 Task: Look for space in Narasannapeta, India from 9th July, 2023 to 16th July, 2023 for 2 adults, 1 child in price range Rs.8000 to Rs.16000. Place can be entire place with 2 bedrooms having 2 beds and 1 bathroom. Property type can be house, flat, guest house. Amenities needed are: washing machine. Booking option can be shelf check-in. Required host language is English.
Action: Mouse moved to (448, 68)
Screenshot: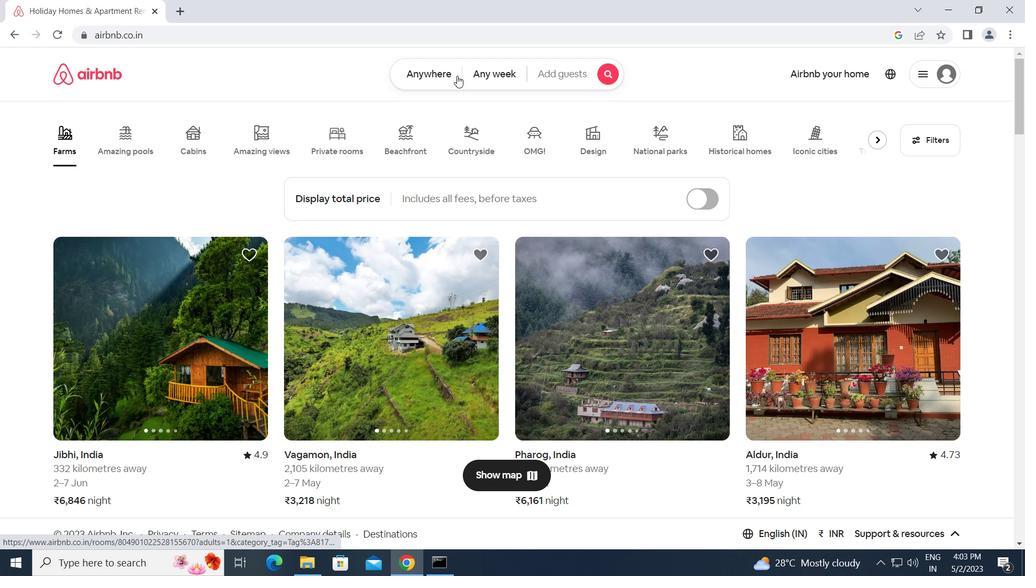 
Action: Mouse pressed left at (448, 68)
Screenshot: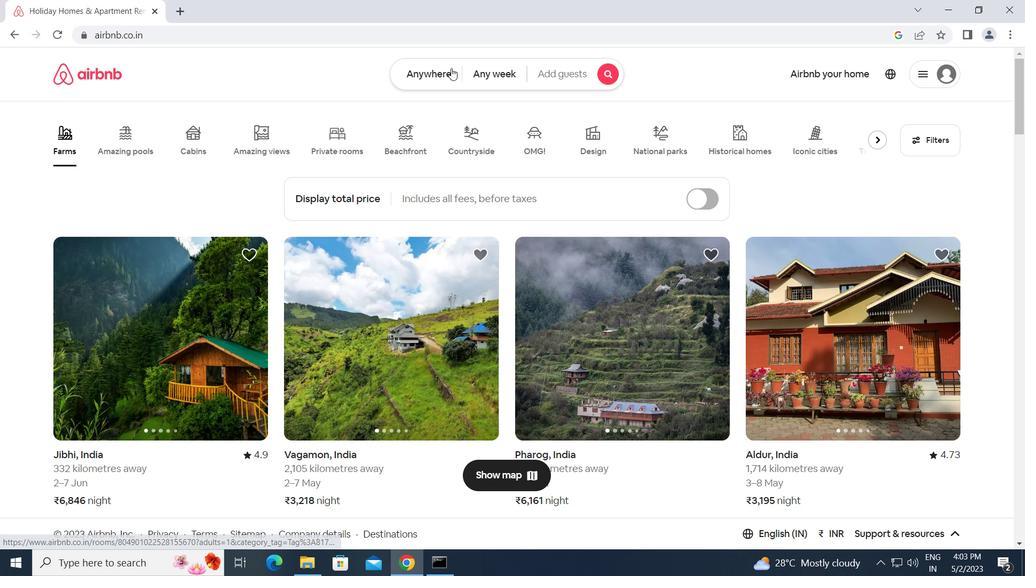 
Action: Mouse moved to (404, 121)
Screenshot: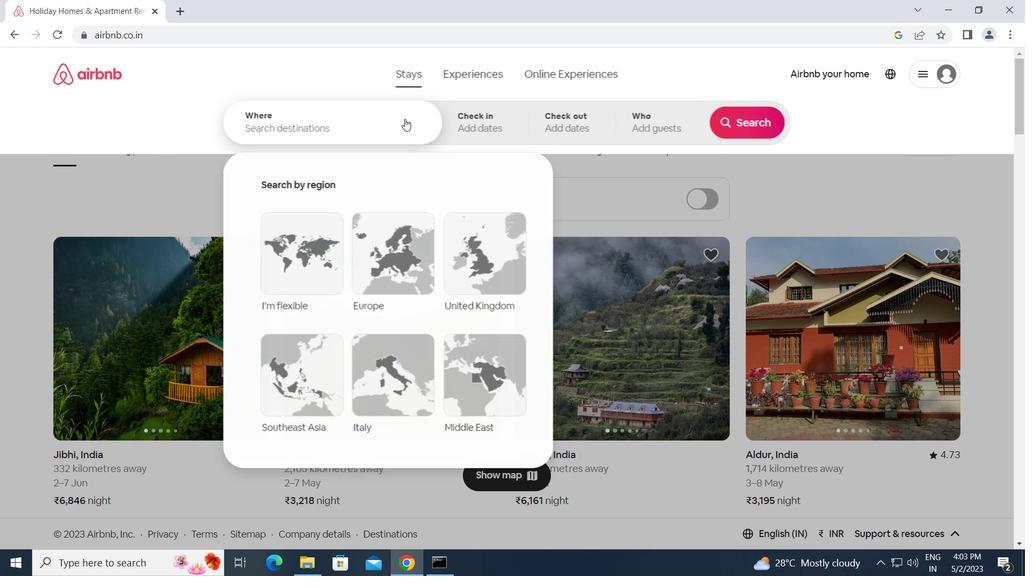 
Action: Mouse pressed left at (404, 121)
Screenshot: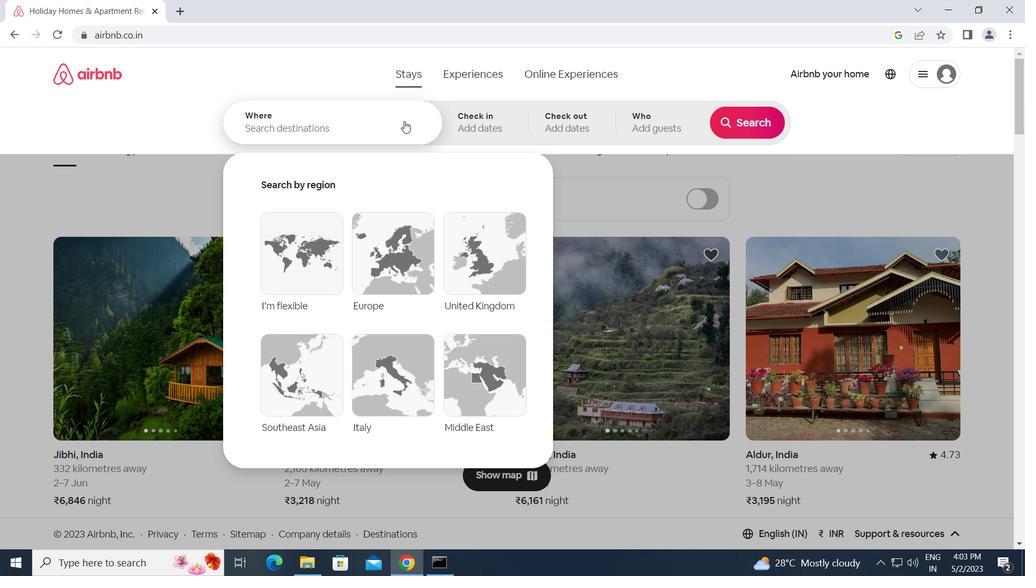 
Action: Key pressed n<Key.caps_lock>arasannapeta,<Key.space><Key.caps_lock>i<Key.caps_lock>ndia<Key.enter>
Screenshot: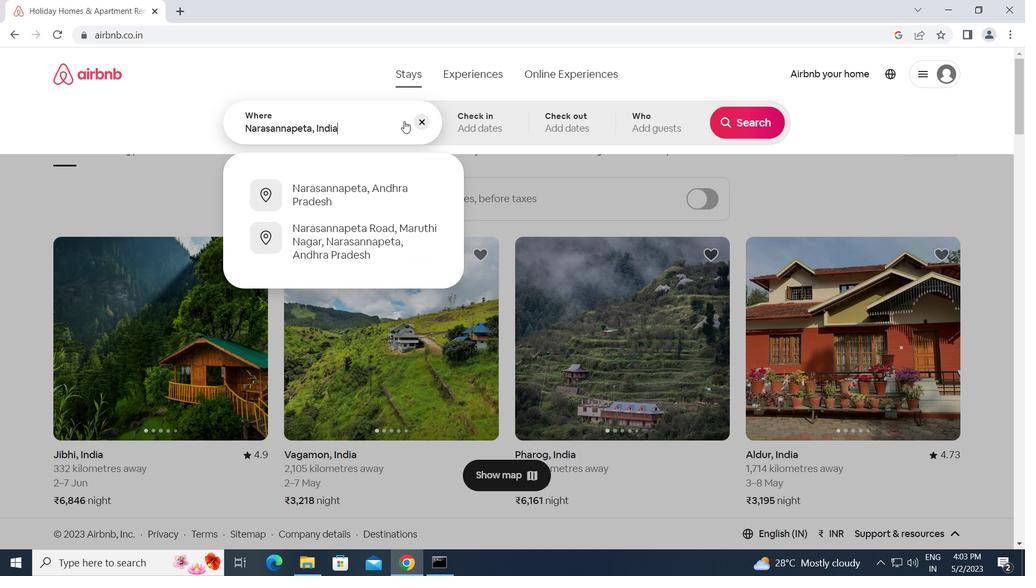 
Action: Mouse moved to (749, 232)
Screenshot: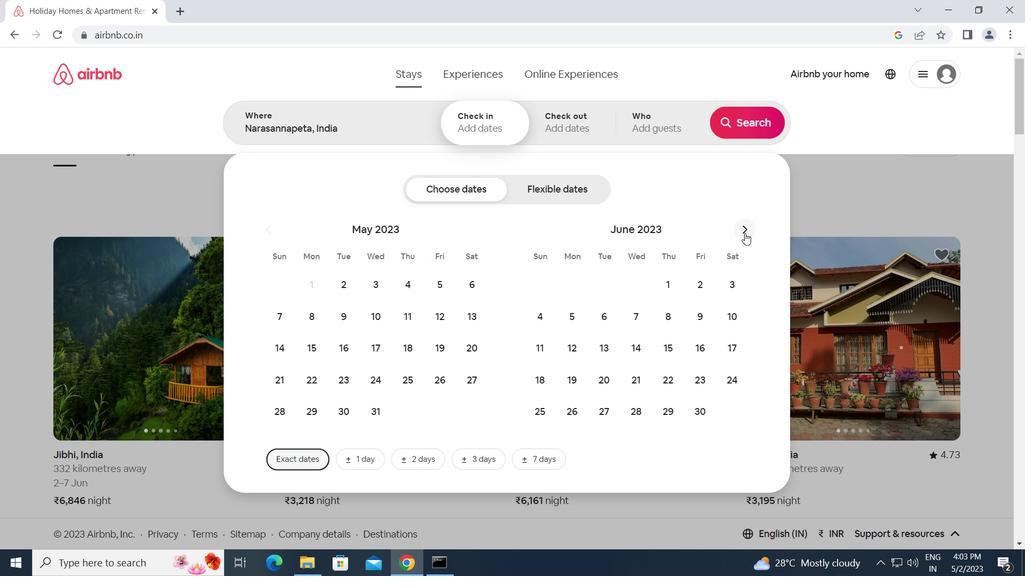 
Action: Mouse pressed left at (749, 232)
Screenshot: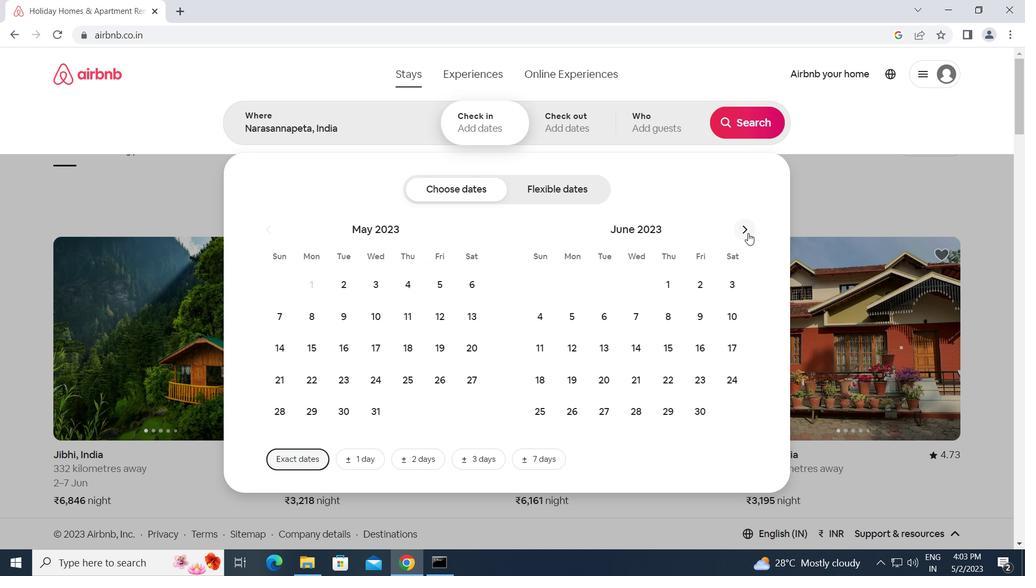 
Action: Mouse moved to (712, 327)
Screenshot: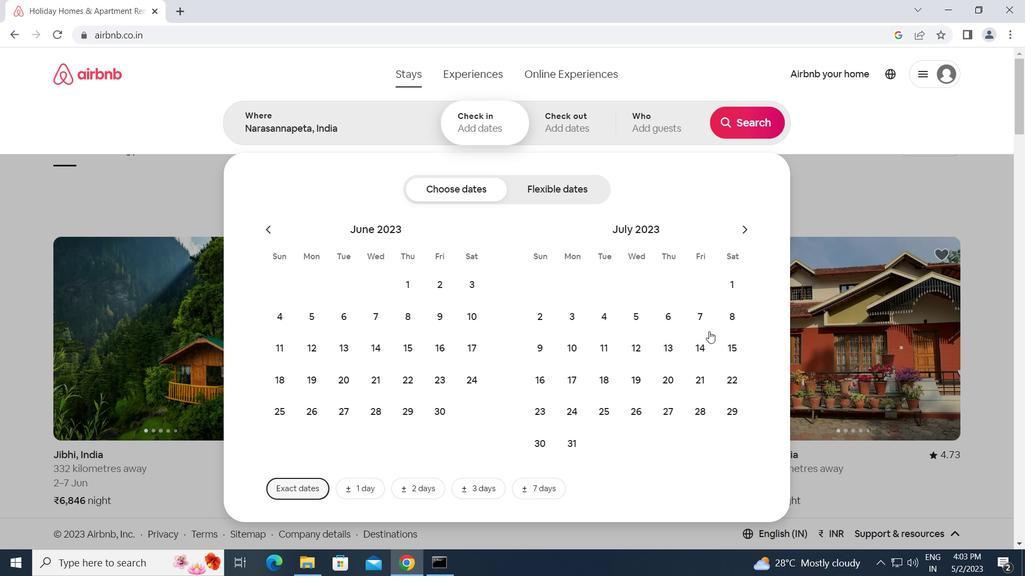 
Action: Mouse pressed left at (712, 327)
Screenshot: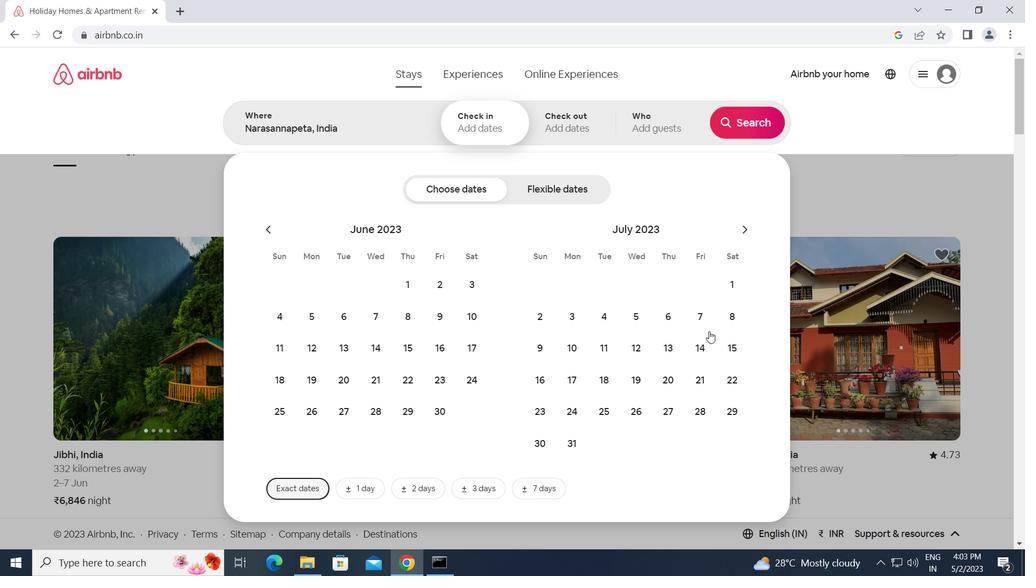
Action: Mouse moved to (550, 343)
Screenshot: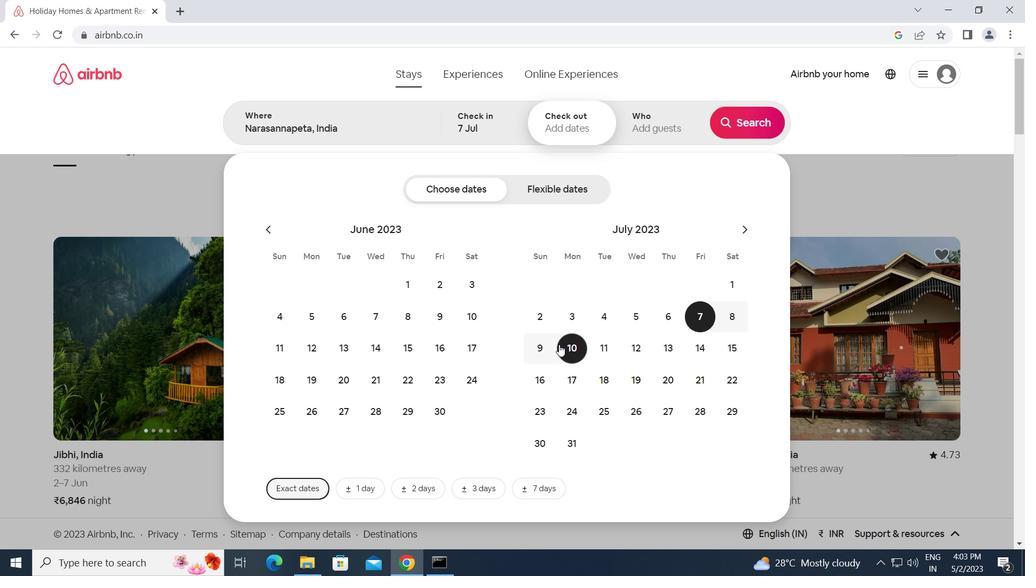 
Action: Mouse pressed left at (550, 343)
Screenshot: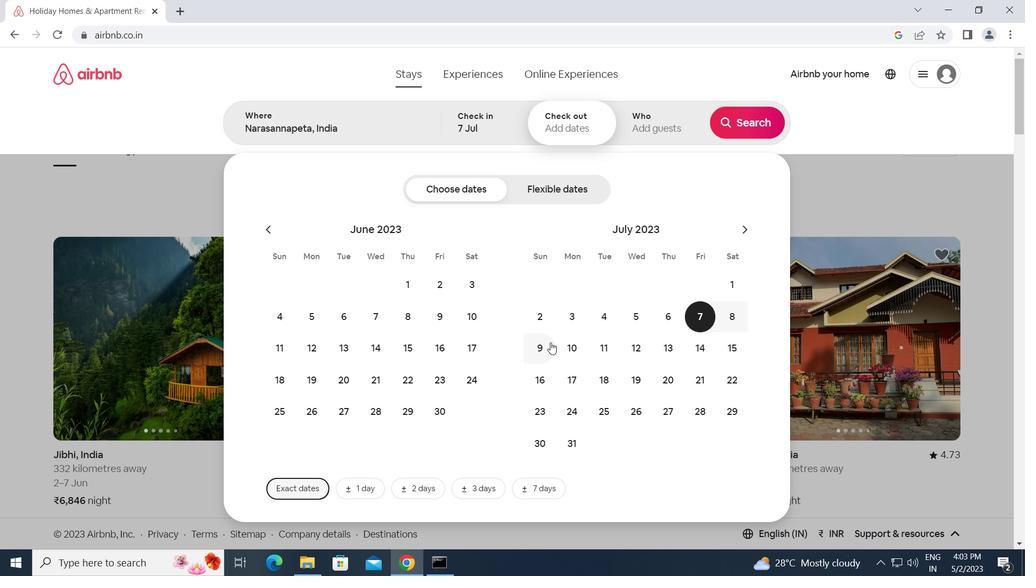 
Action: Mouse moved to (547, 379)
Screenshot: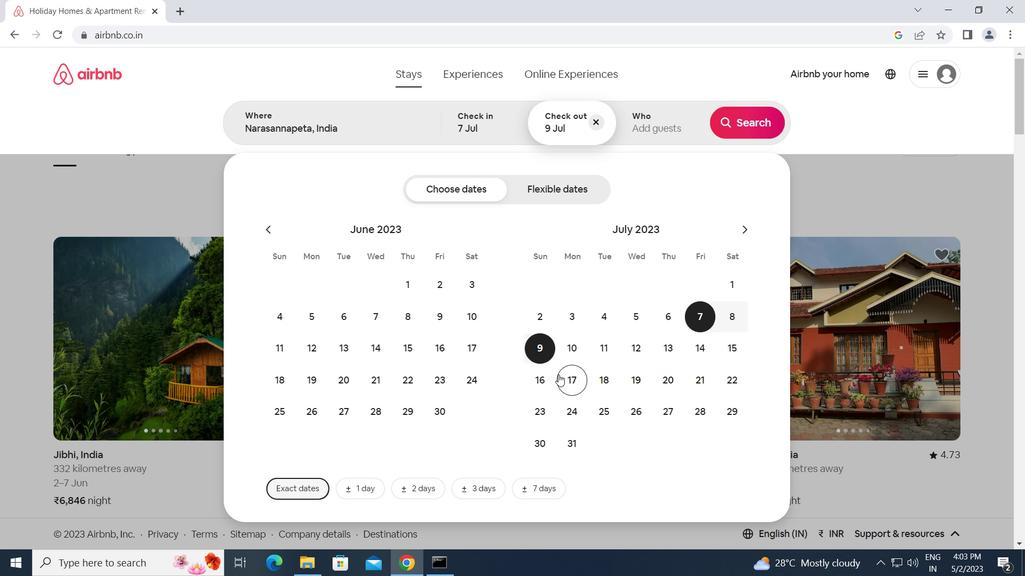 
Action: Mouse pressed left at (547, 379)
Screenshot: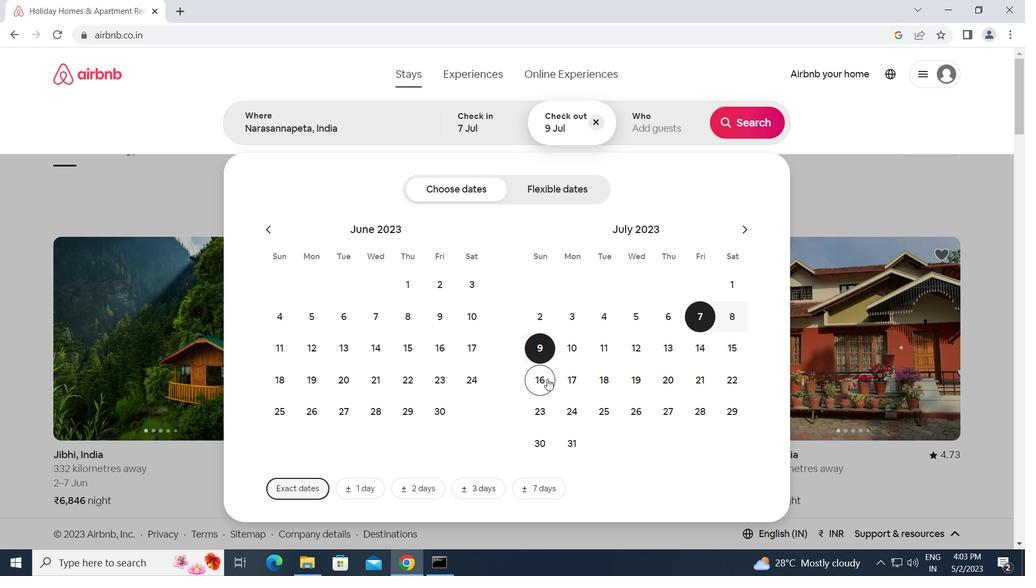 
Action: Mouse moved to (652, 121)
Screenshot: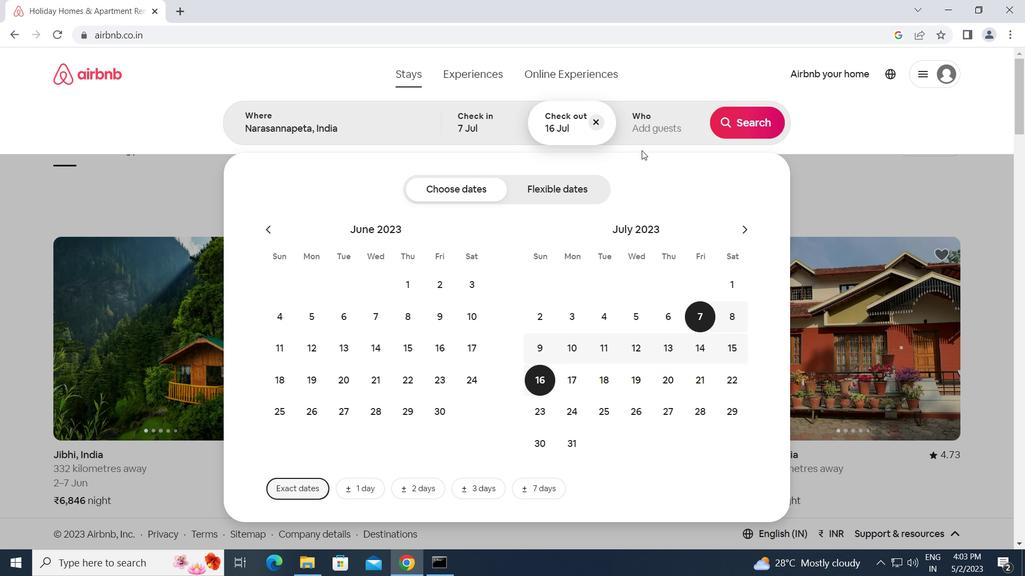 
Action: Mouse pressed left at (652, 121)
Screenshot: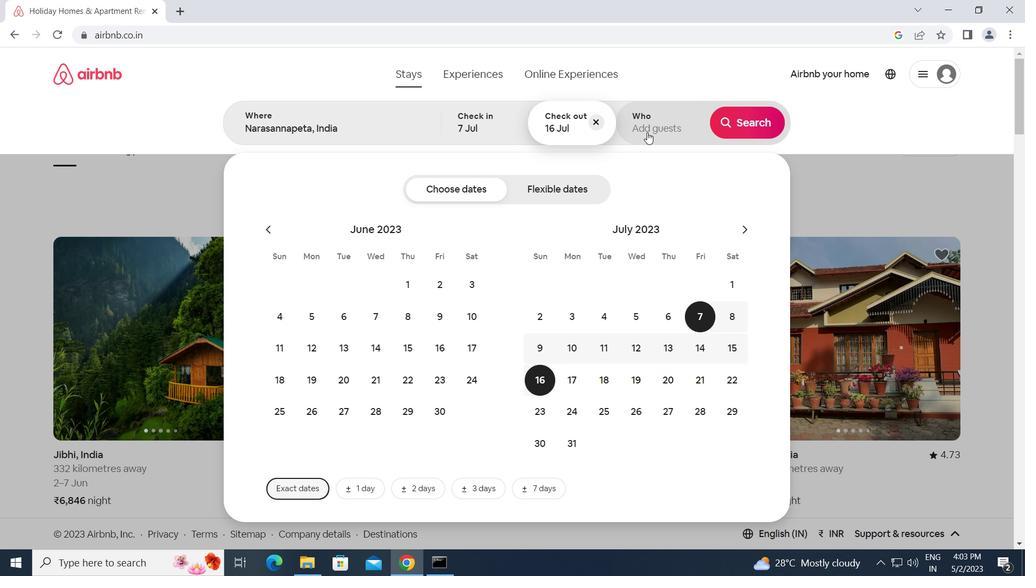 
Action: Mouse moved to (761, 197)
Screenshot: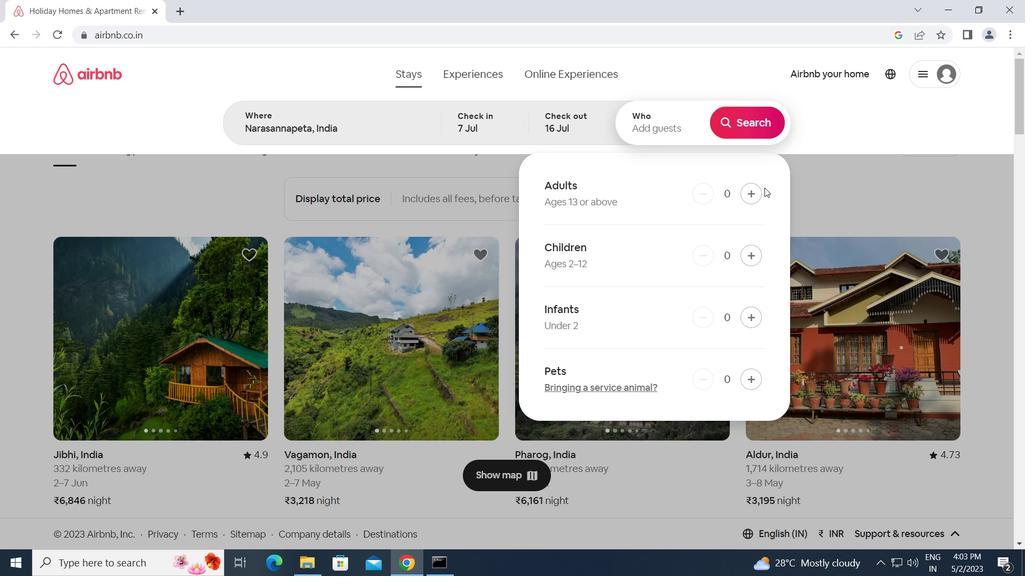 
Action: Mouse pressed left at (761, 197)
Screenshot: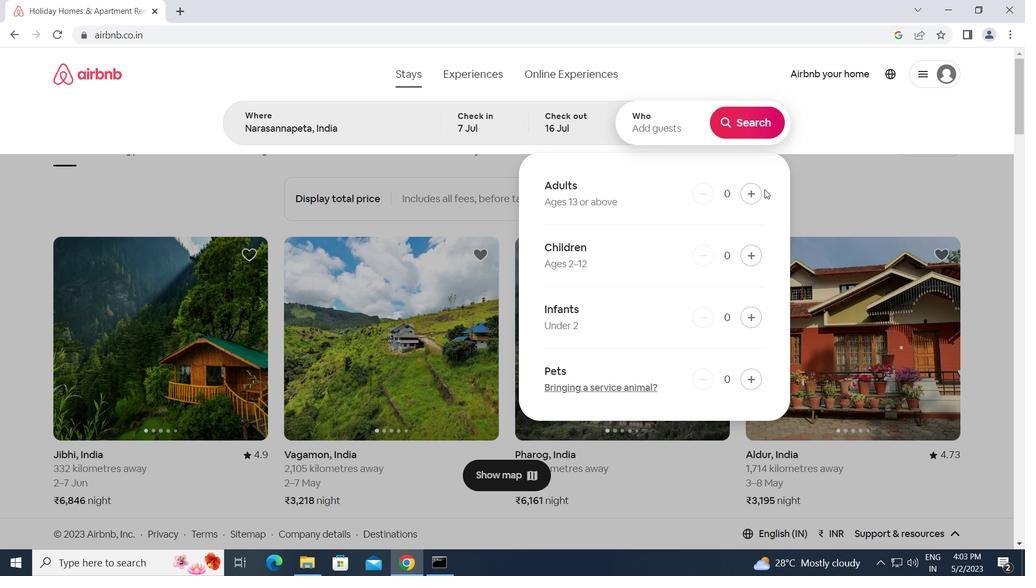 
Action: Mouse moved to (759, 197)
Screenshot: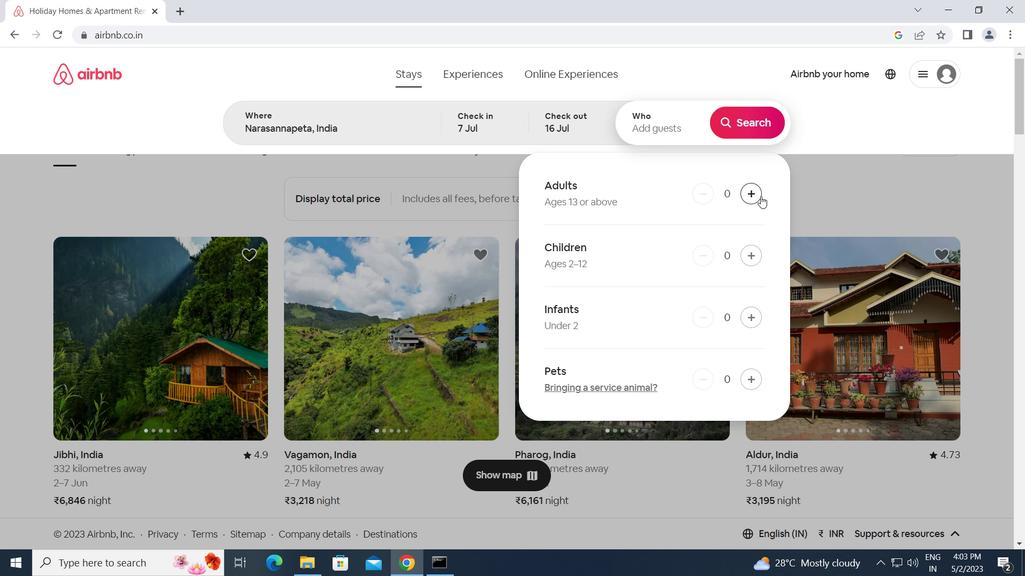 
Action: Mouse pressed left at (759, 197)
Screenshot: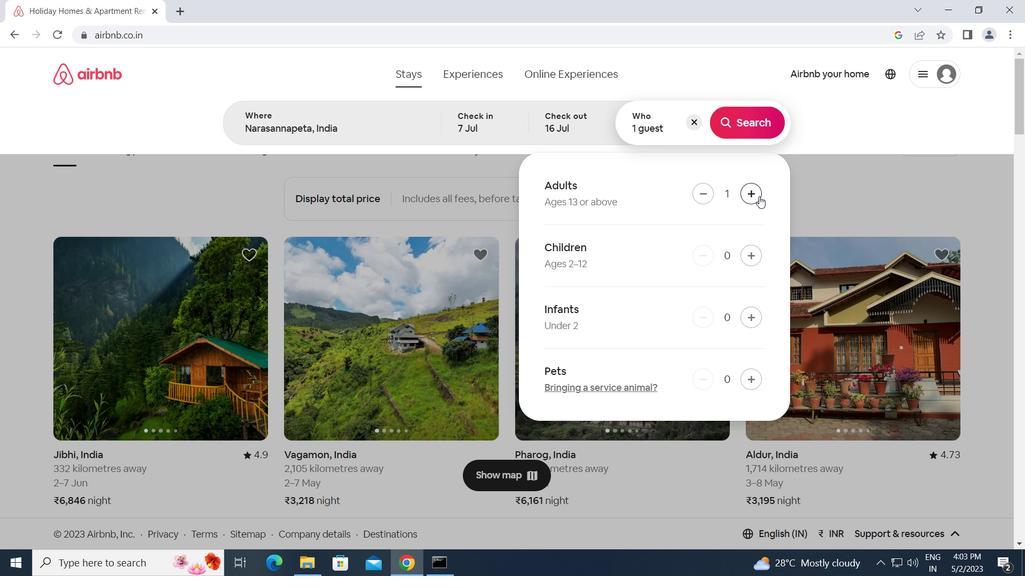
Action: Mouse moved to (747, 254)
Screenshot: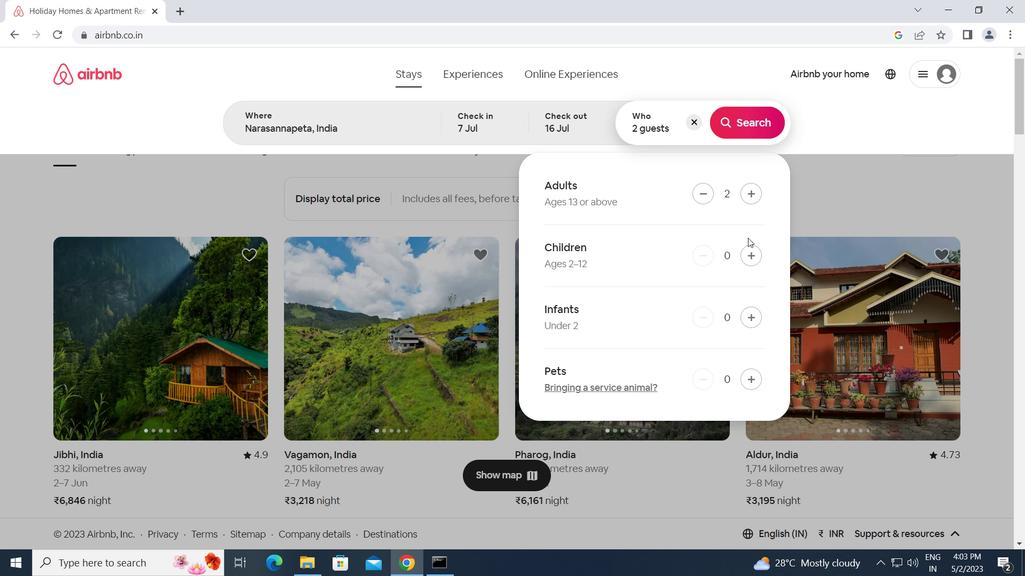 
Action: Mouse pressed left at (747, 254)
Screenshot: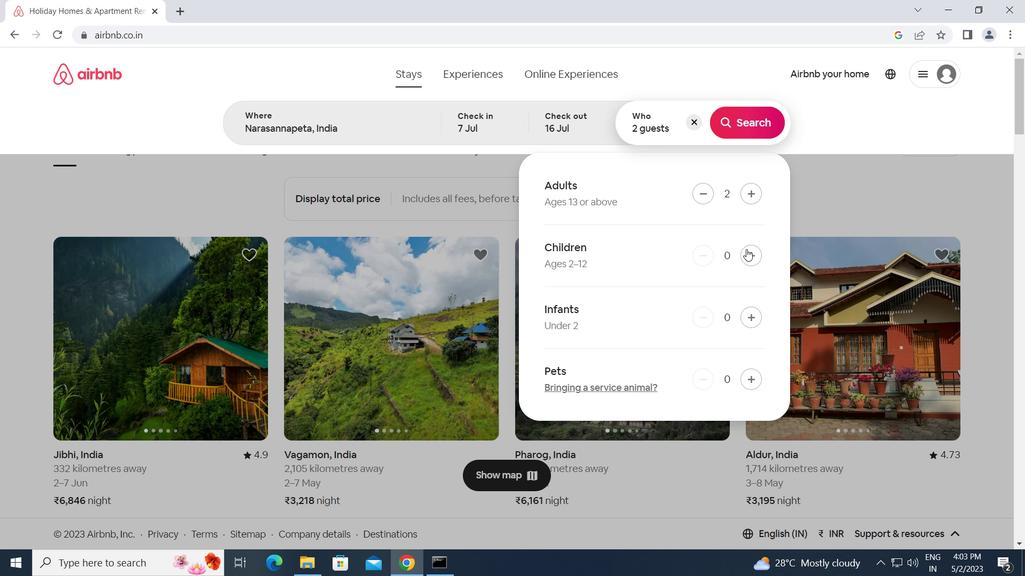 
Action: Mouse moved to (753, 116)
Screenshot: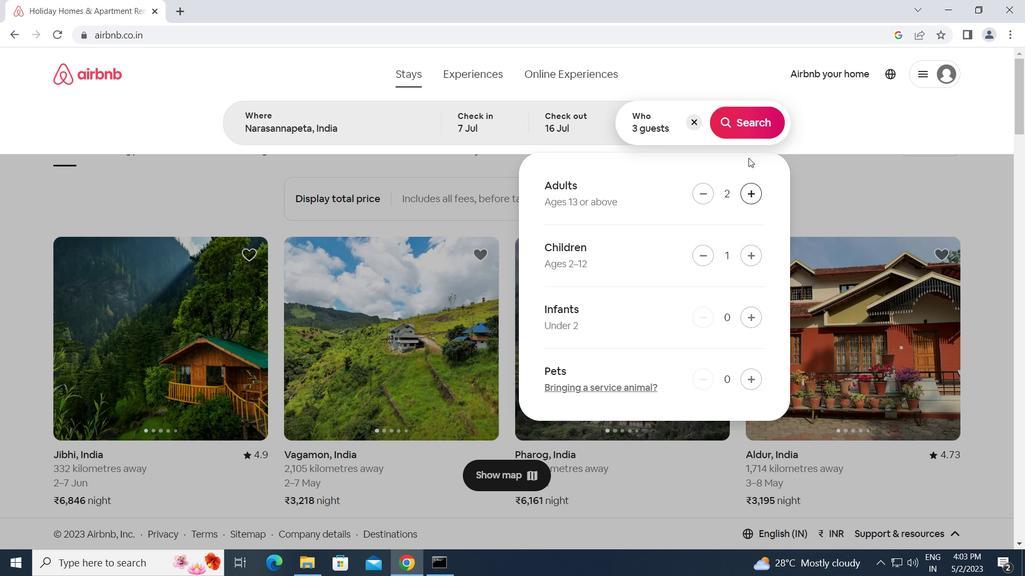 
Action: Mouse pressed left at (753, 116)
Screenshot: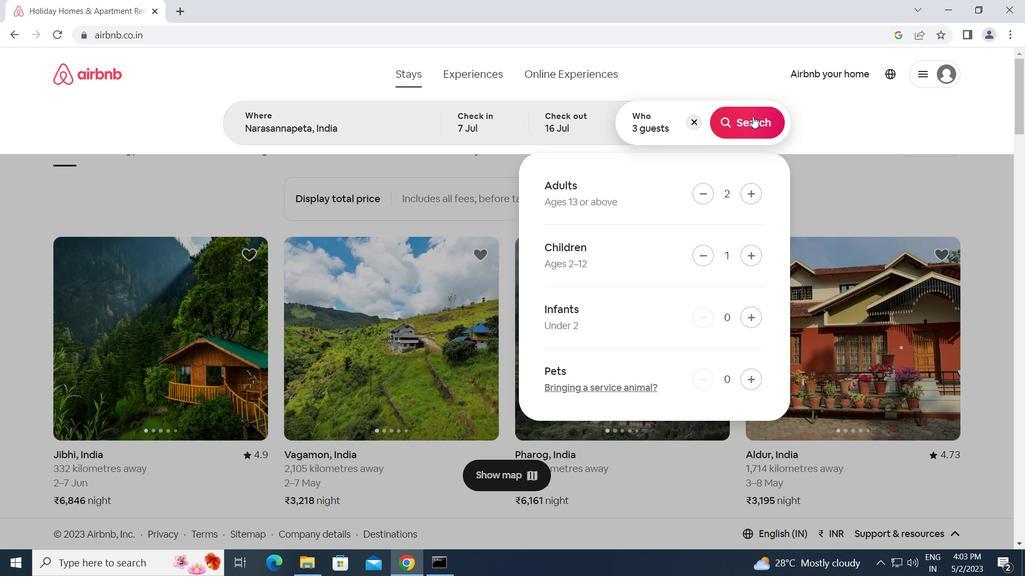 
Action: Mouse moved to (957, 120)
Screenshot: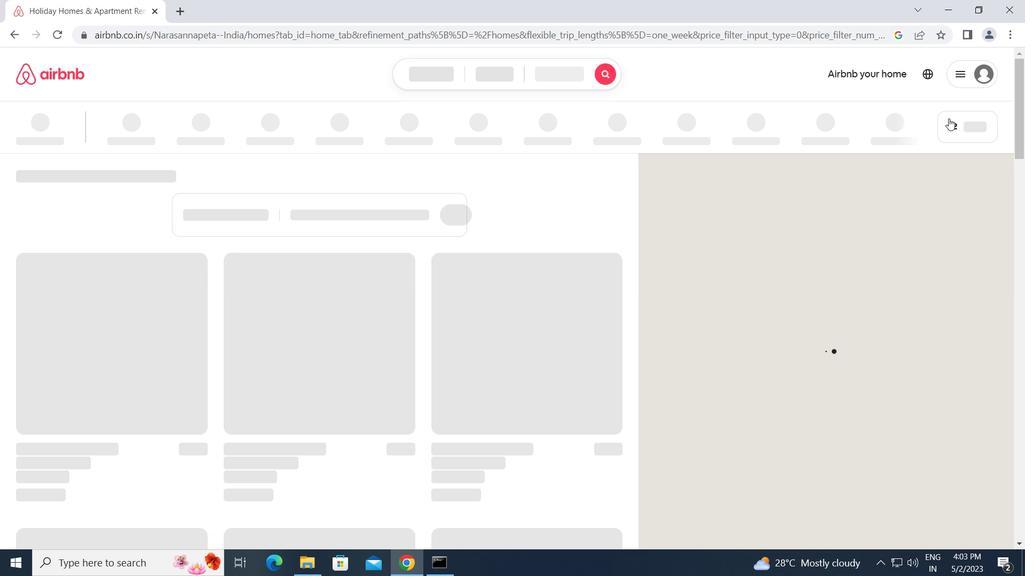 
Action: Mouse pressed left at (957, 120)
Screenshot: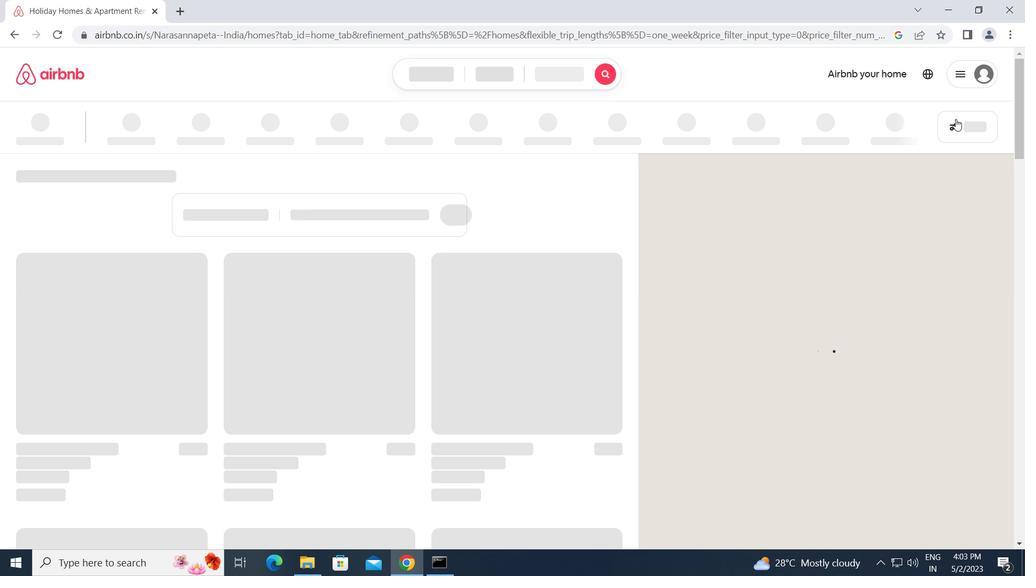
Action: Mouse moved to (333, 207)
Screenshot: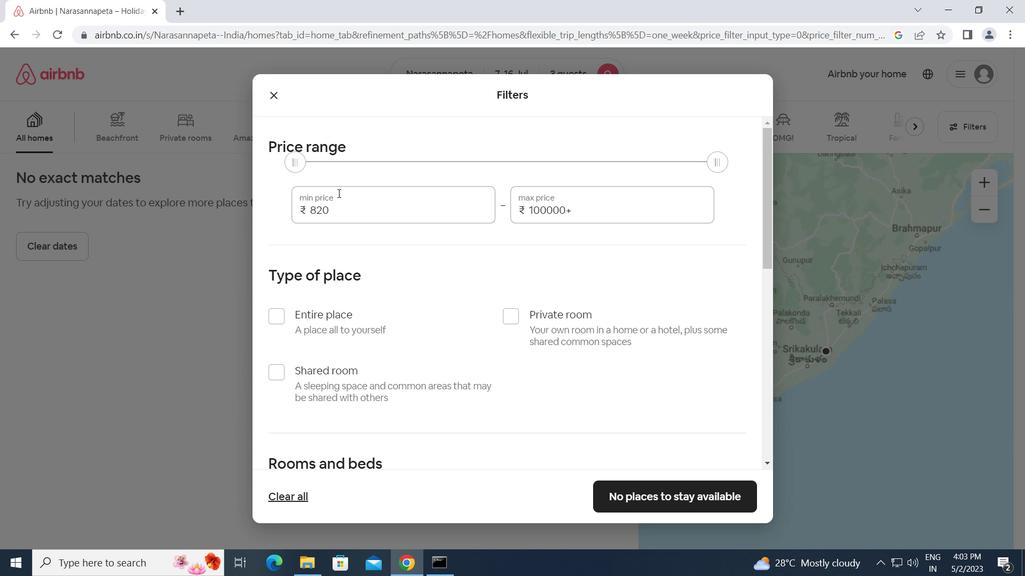 
Action: Mouse pressed left at (333, 207)
Screenshot: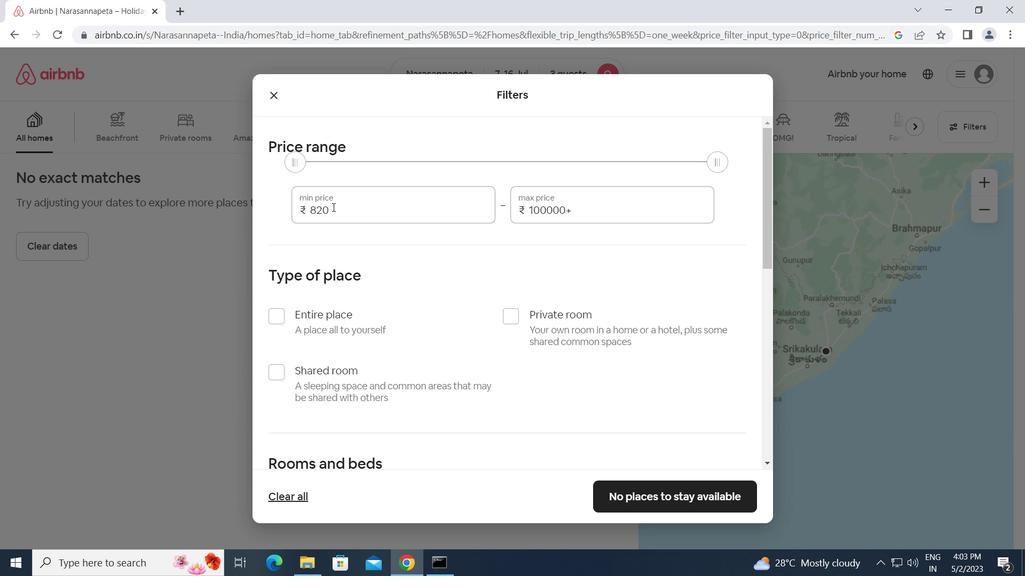
Action: Mouse moved to (269, 217)
Screenshot: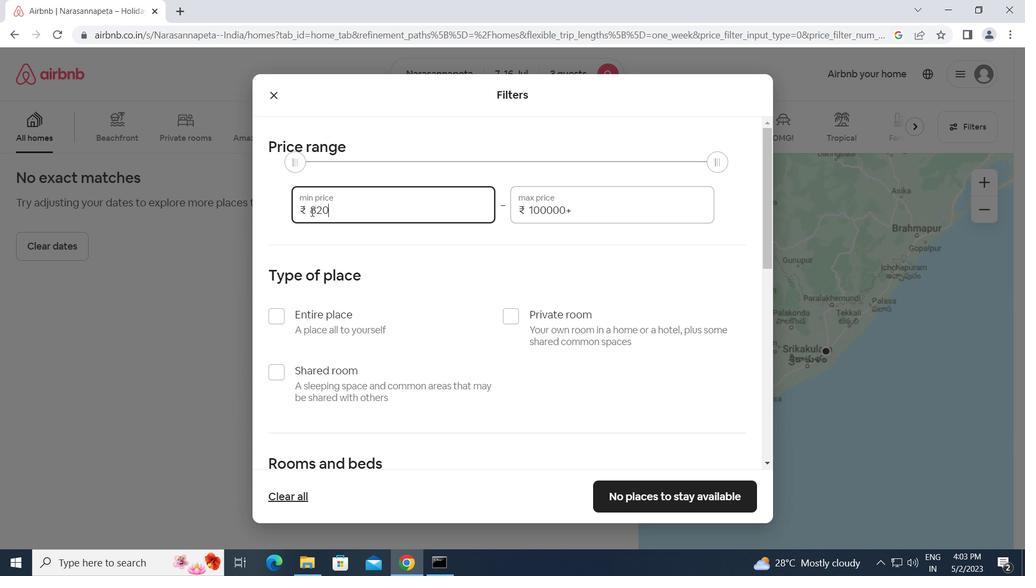 
Action: Key pressed 8000<Key.tab>16000
Screenshot: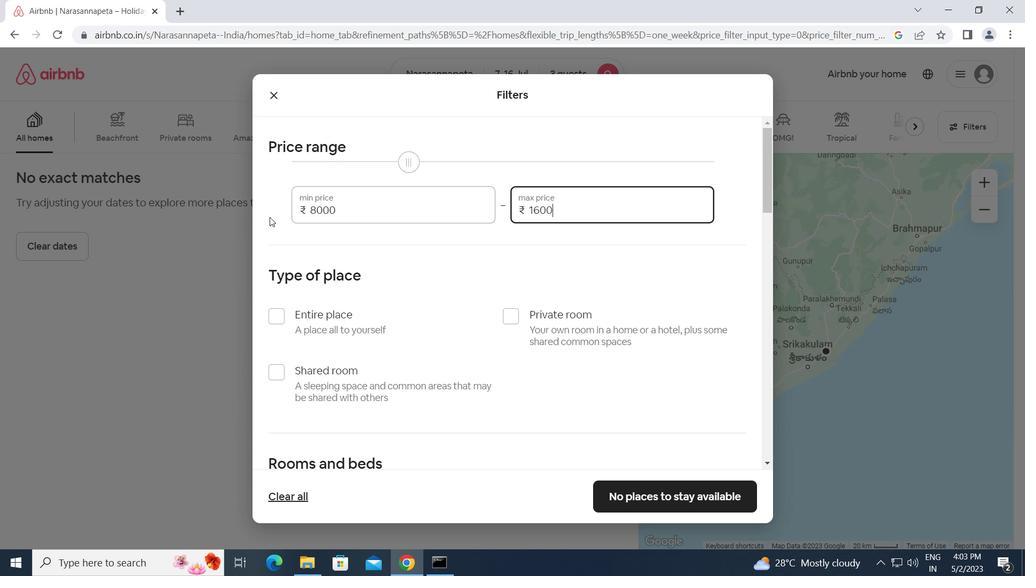 
Action: Mouse moved to (278, 311)
Screenshot: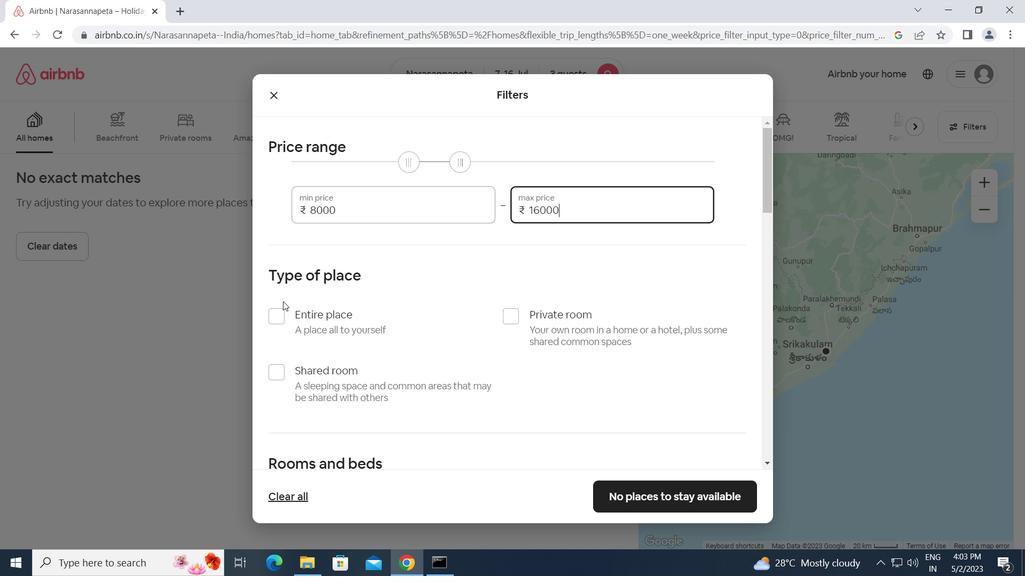 
Action: Mouse pressed left at (278, 311)
Screenshot: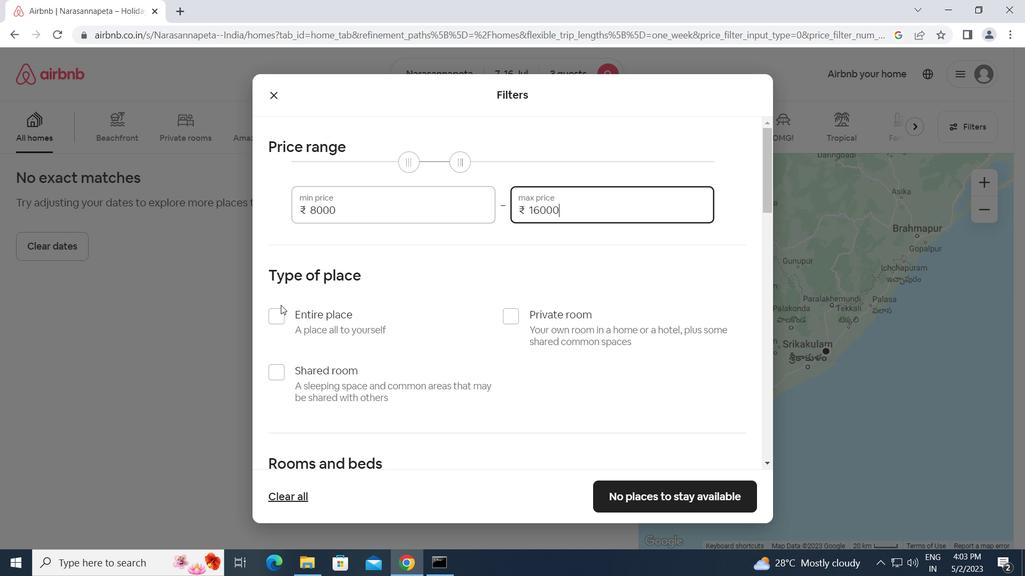 
Action: Mouse moved to (481, 319)
Screenshot: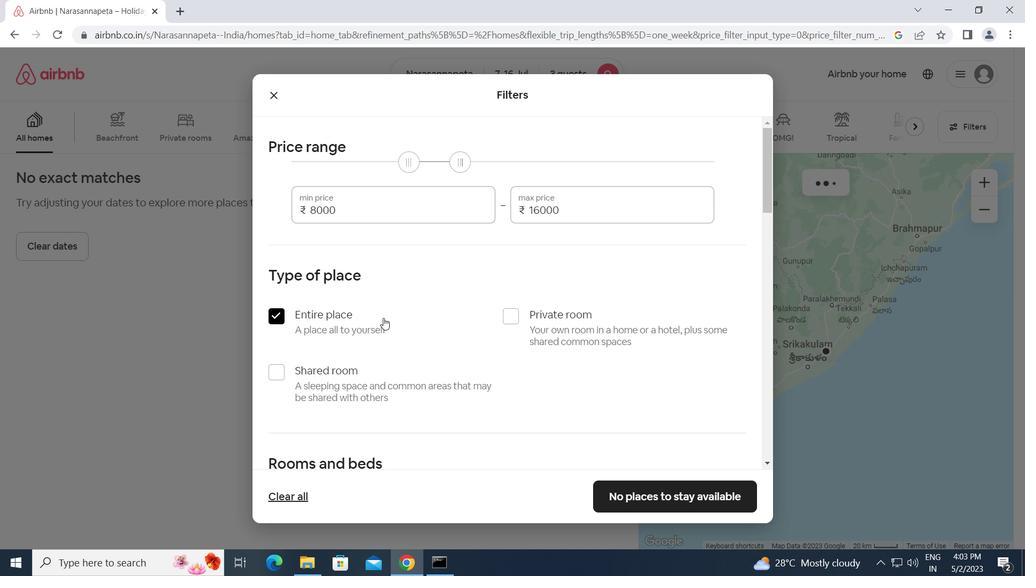 
Action: Mouse scrolled (481, 318) with delta (0, 0)
Screenshot: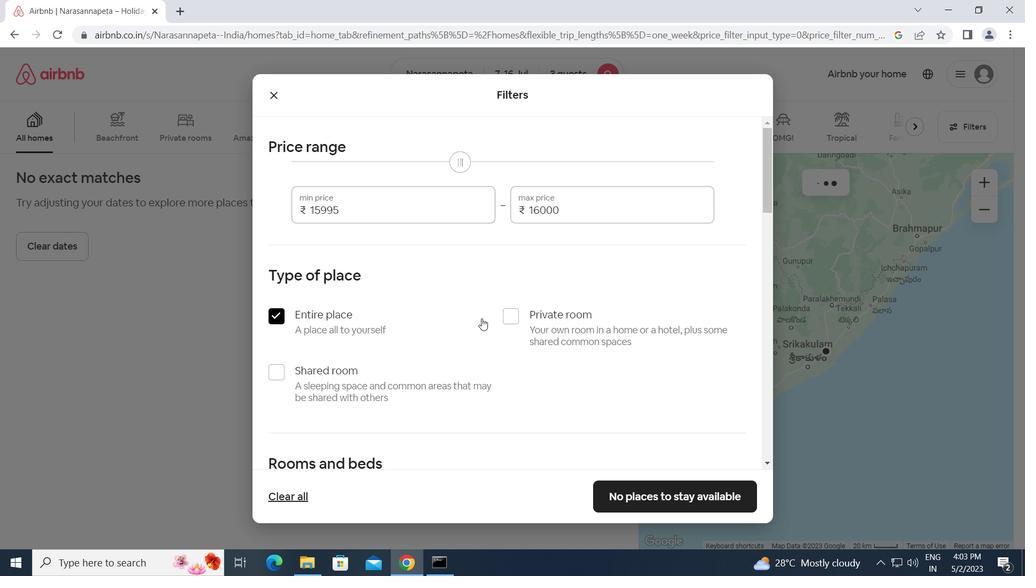 
Action: Mouse scrolled (481, 318) with delta (0, 0)
Screenshot: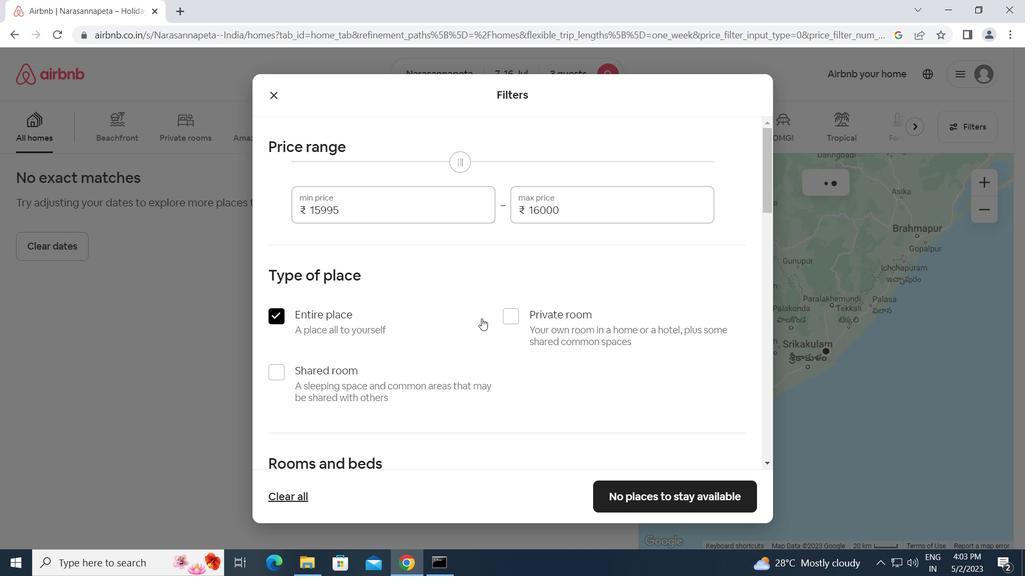 
Action: Mouse scrolled (481, 318) with delta (0, 0)
Screenshot: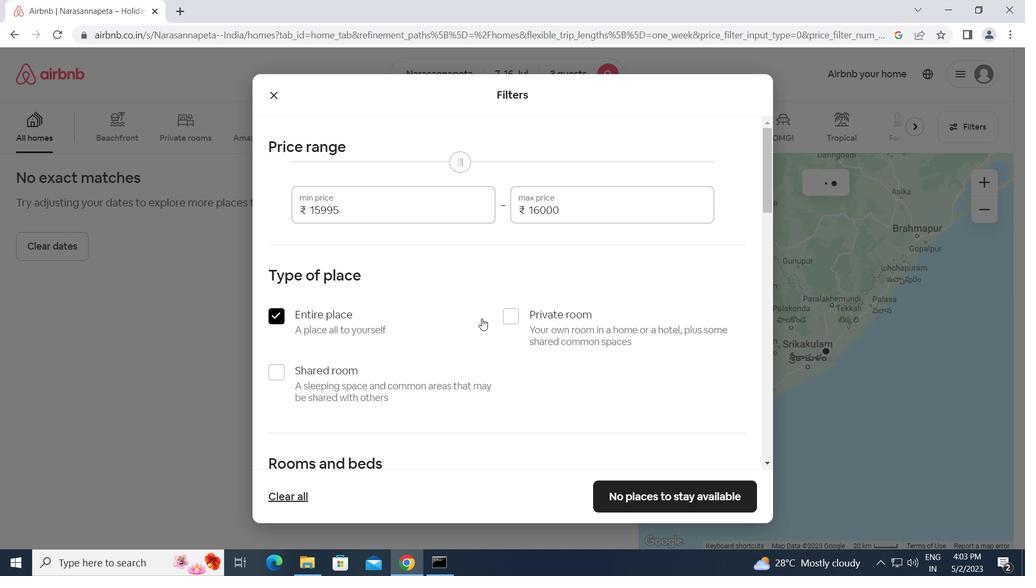 
Action: Mouse moved to (478, 309)
Screenshot: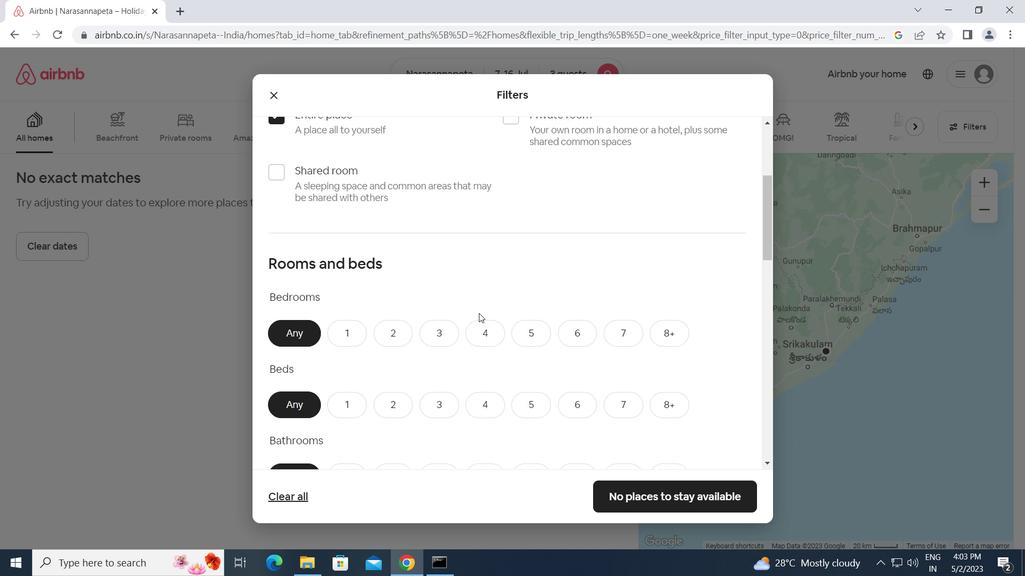 
Action: Mouse scrolled (478, 309) with delta (0, 0)
Screenshot: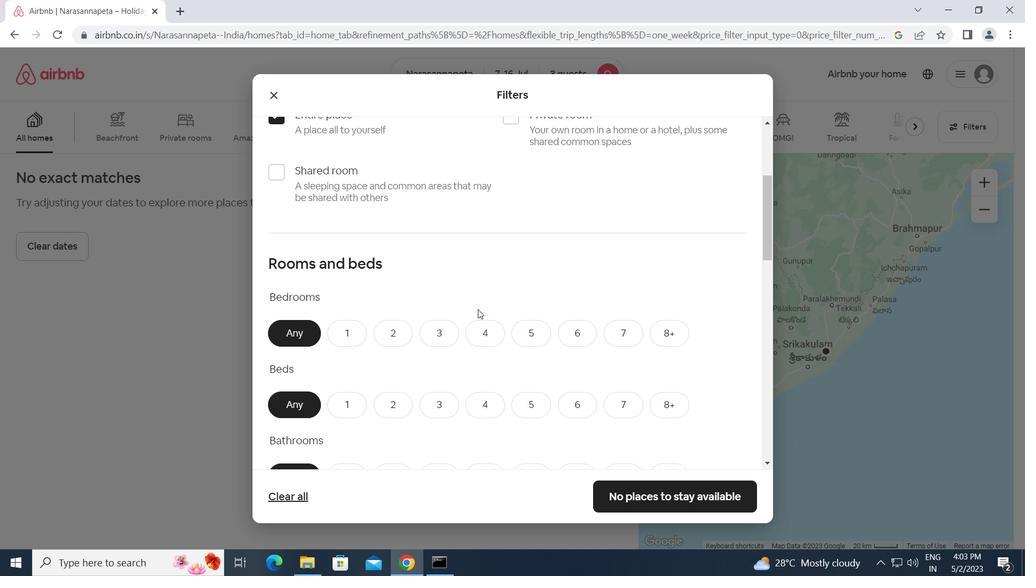 
Action: Mouse scrolled (478, 309) with delta (0, 0)
Screenshot: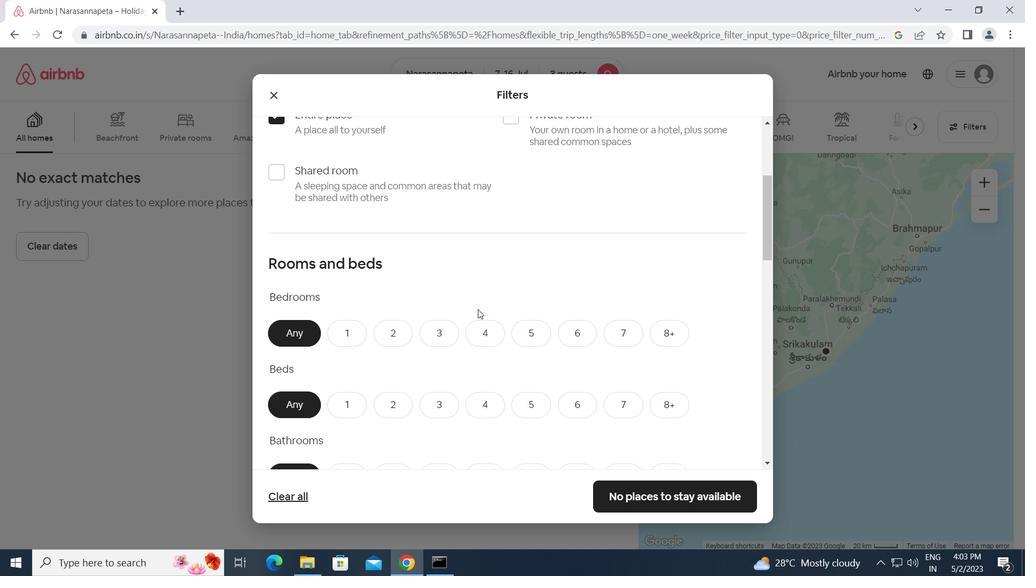 
Action: Mouse moved to (392, 194)
Screenshot: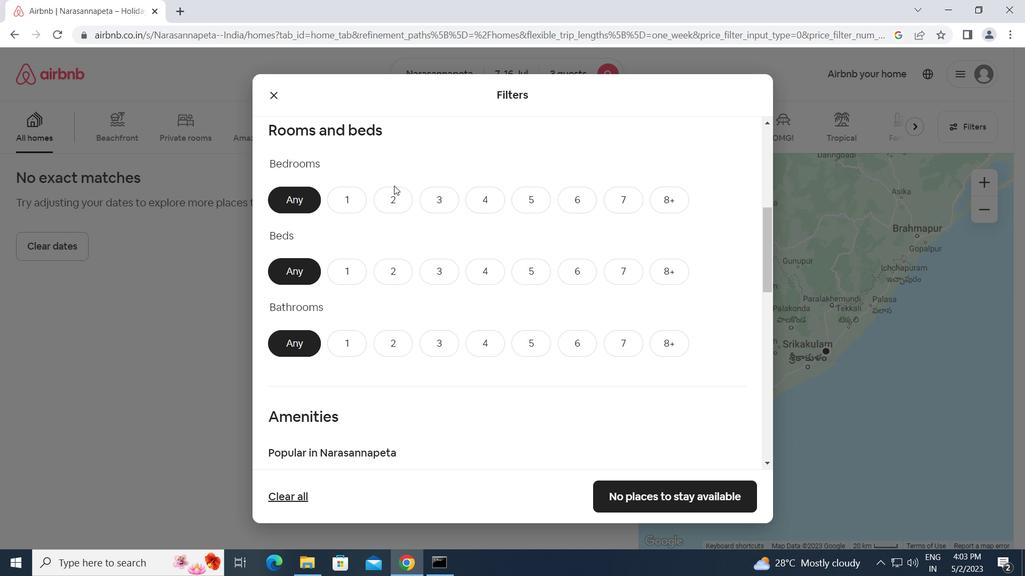 
Action: Mouse pressed left at (392, 194)
Screenshot: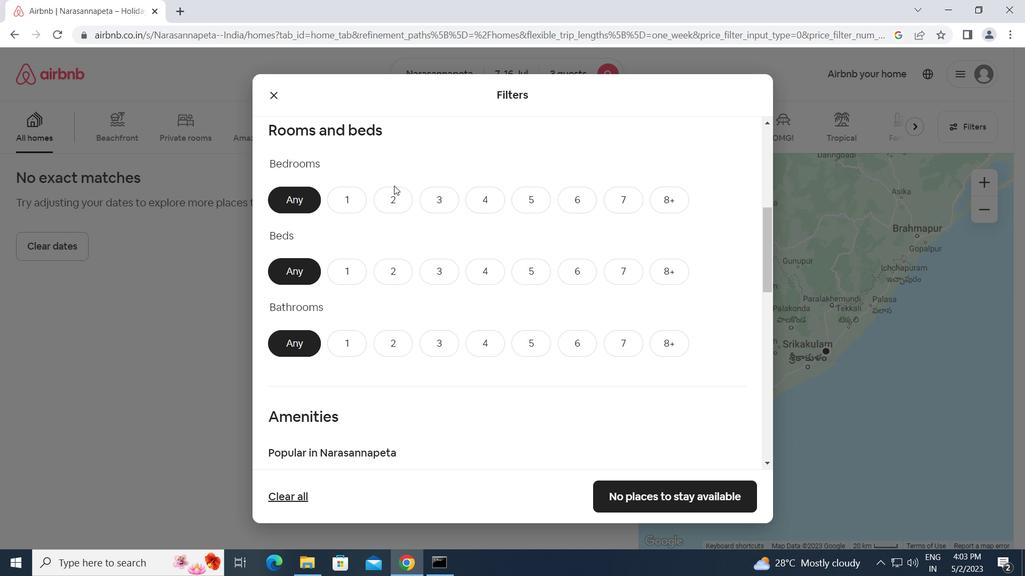 
Action: Mouse moved to (388, 271)
Screenshot: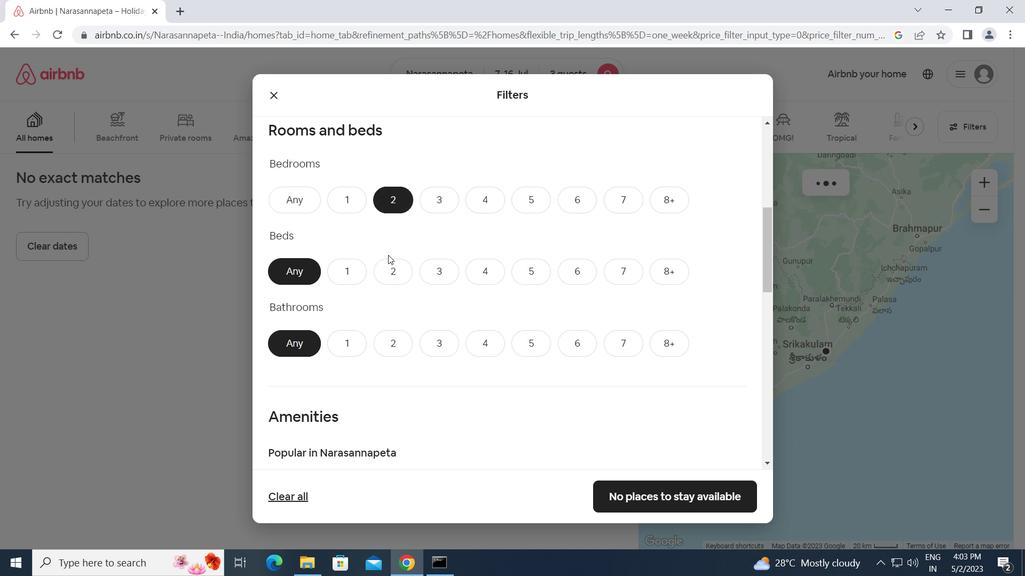 
Action: Mouse pressed left at (388, 271)
Screenshot: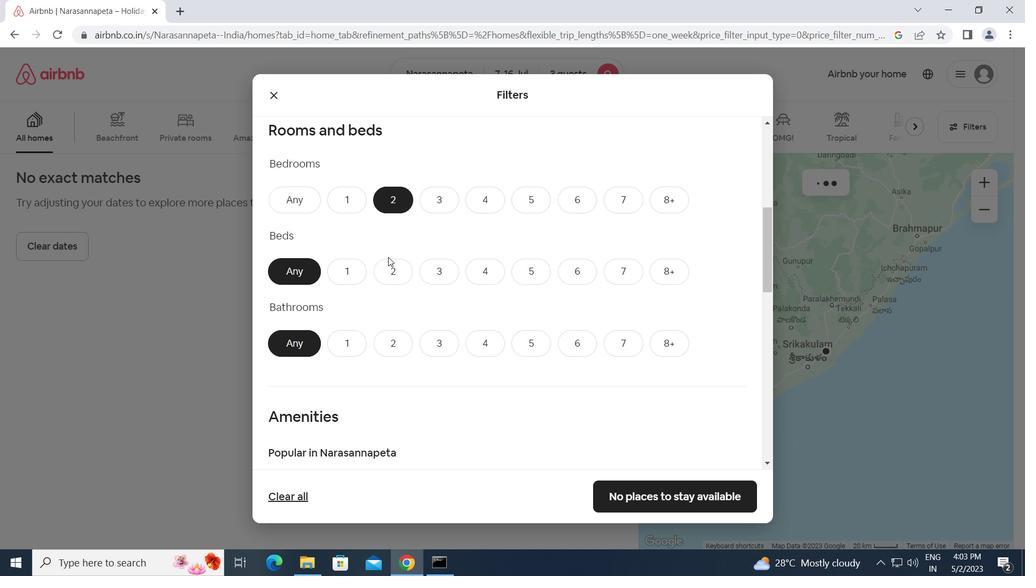 
Action: Mouse moved to (351, 345)
Screenshot: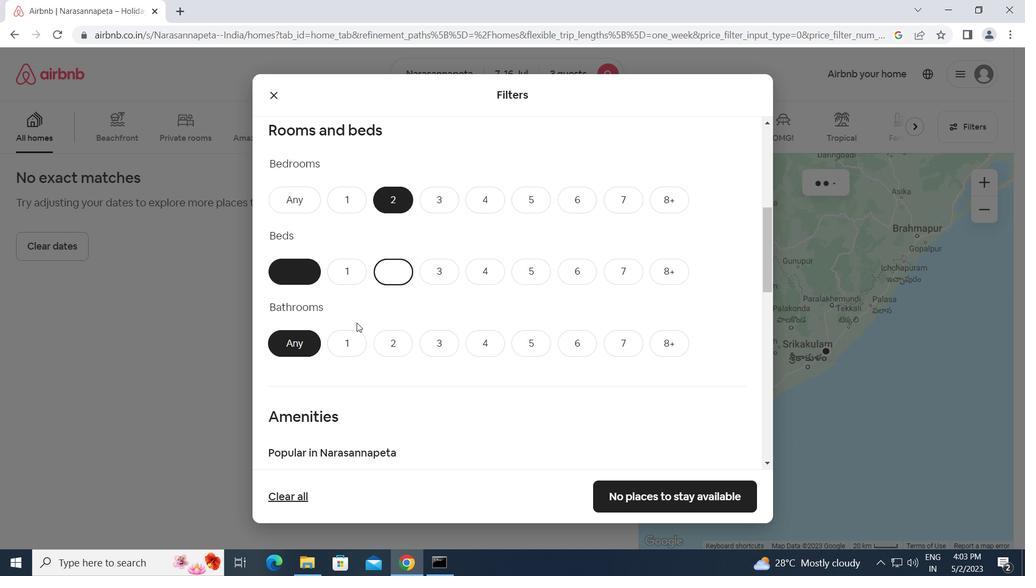 
Action: Mouse pressed left at (351, 345)
Screenshot: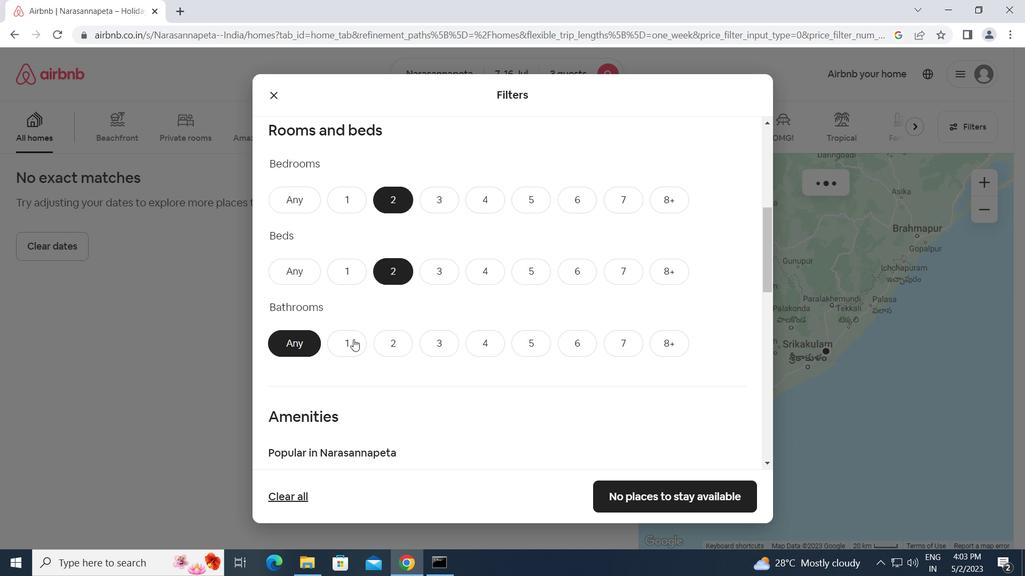 
Action: Mouse moved to (411, 309)
Screenshot: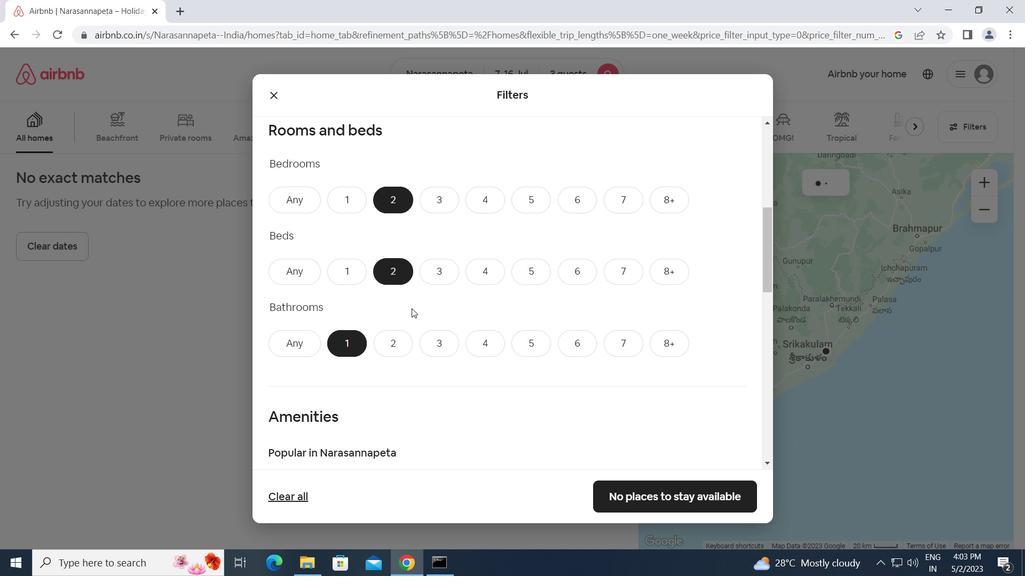 
Action: Mouse scrolled (411, 308) with delta (0, 0)
Screenshot: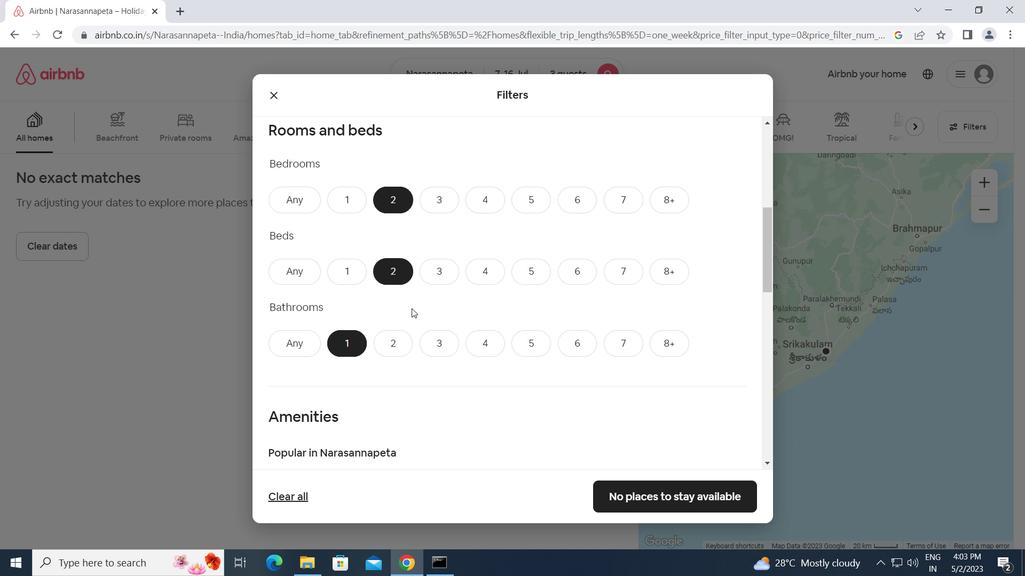 
Action: Mouse scrolled (411, 308) with delta (0, 0)
Screenshot: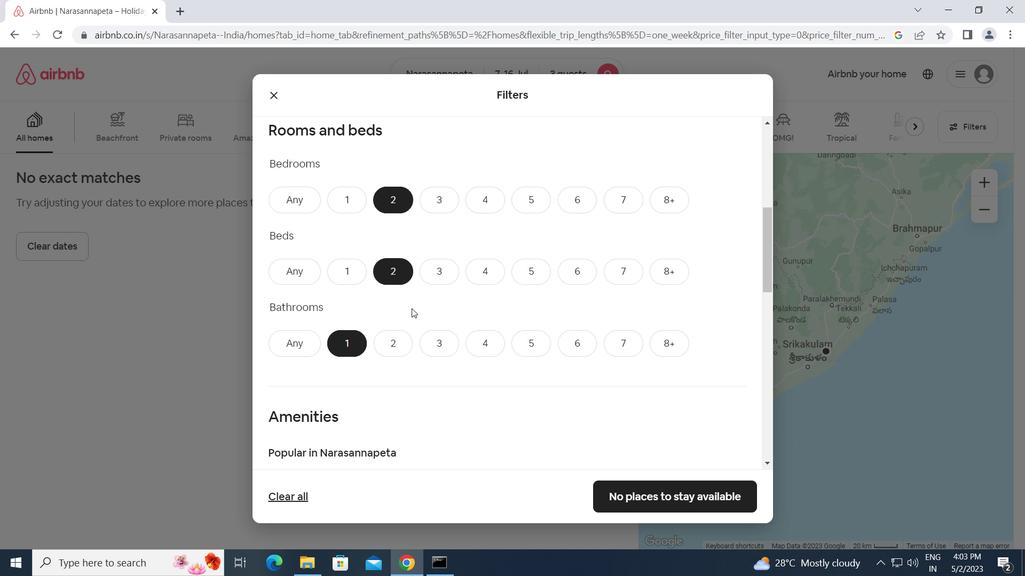 
Action: Mouse scrolled (411, 308) with delta (0, 0)
Screenshot: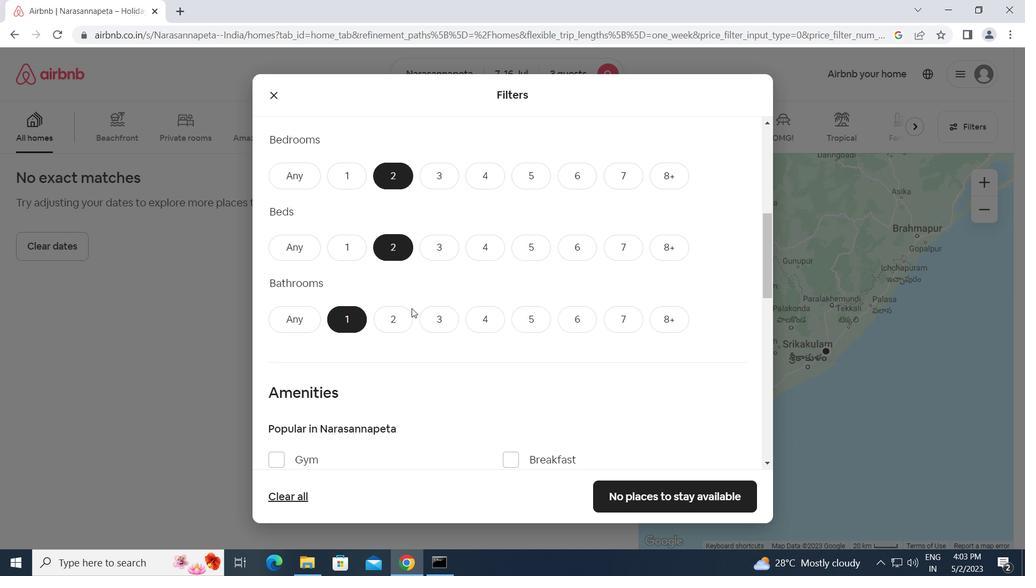 
Action: Mouse scrolled (411, 309) with delta (0, 0)
Screenshot: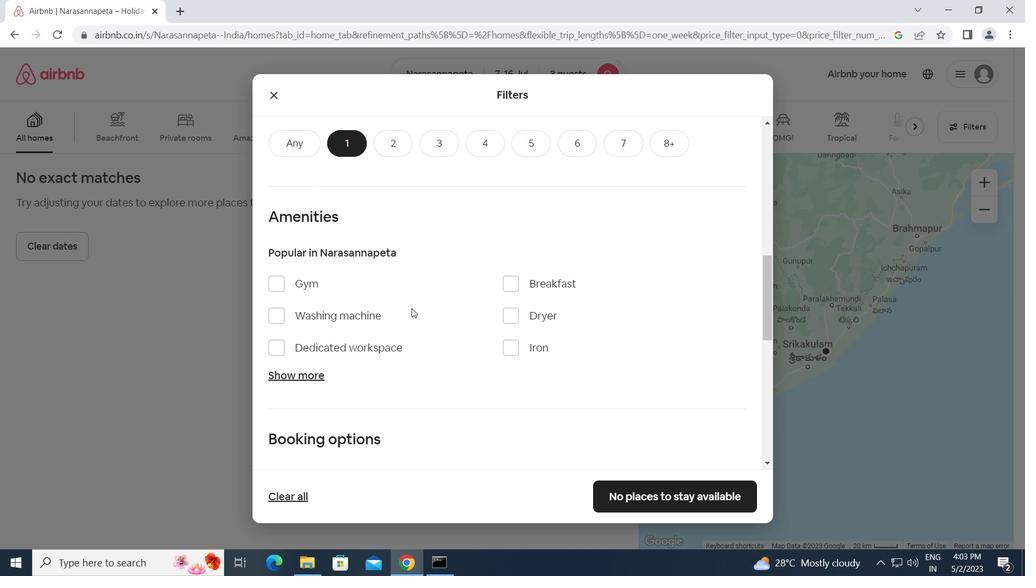 
Action: Mouse scrolled (411, 309) with delta (0, 0)
Screenshot: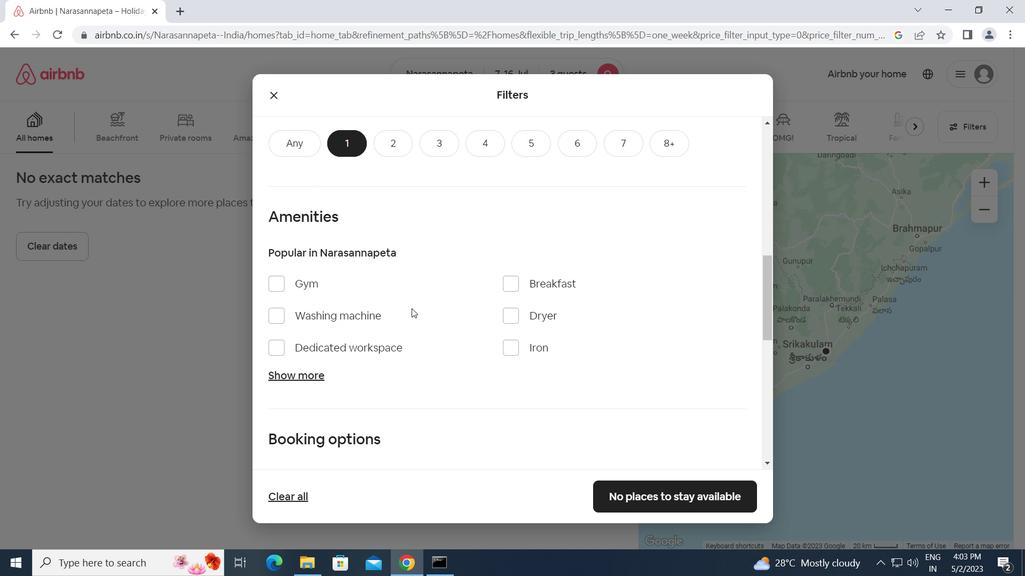 
Action: Mouse scrolled (411, 309) with delta (0, 0)
Screenshot: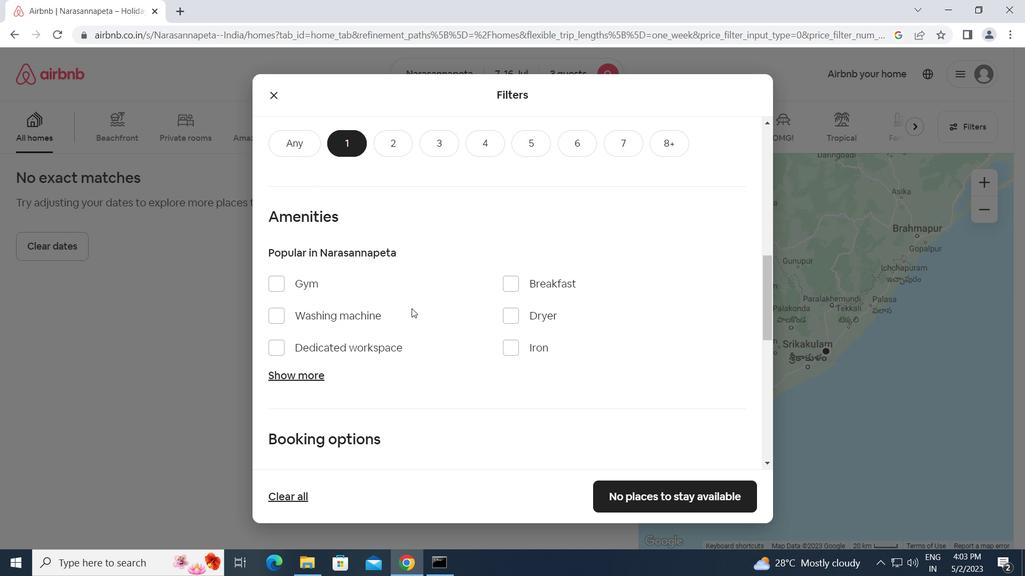 
Action: Mouse scrolled (411, 308) with delta (0, 0)
Screenshot: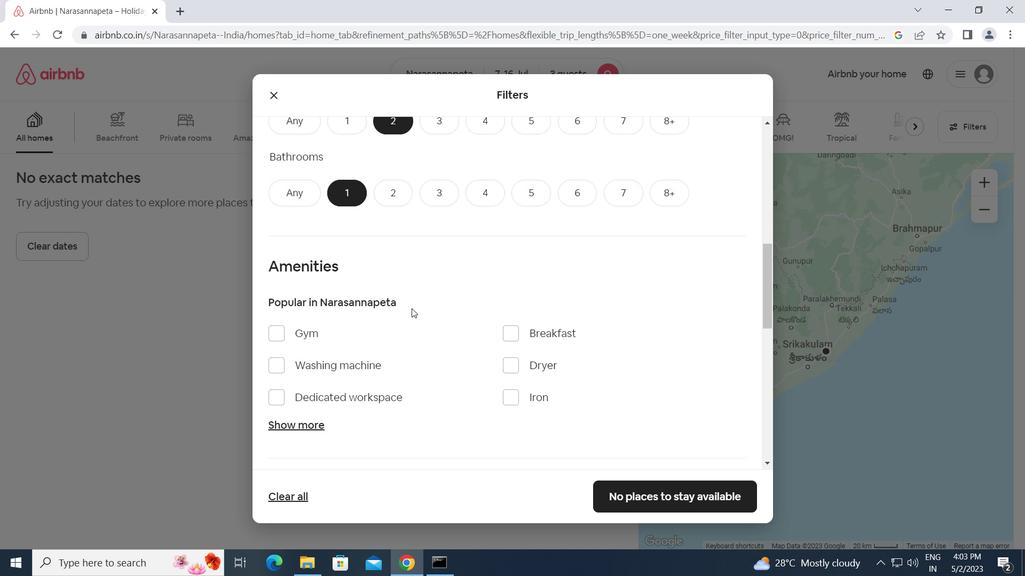 
Action: Mouse scrolled (411, 308) with delta (0, 0)
Screenshot: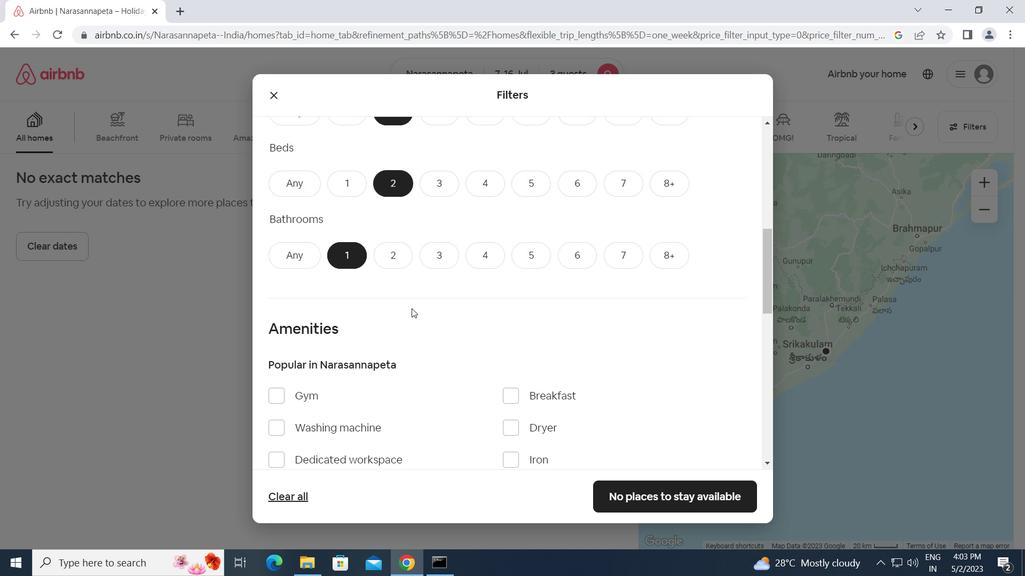 
Action: Mouse scrolled (411, 308) with delta (0, 0)
Screenshot: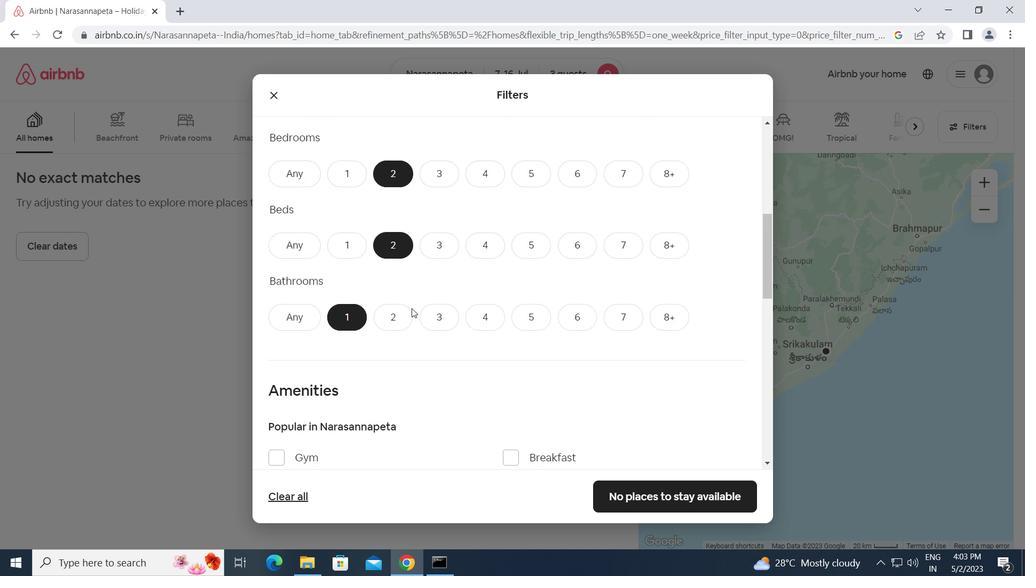 
Action: Mouse moved to (274, 317)
Screenshot: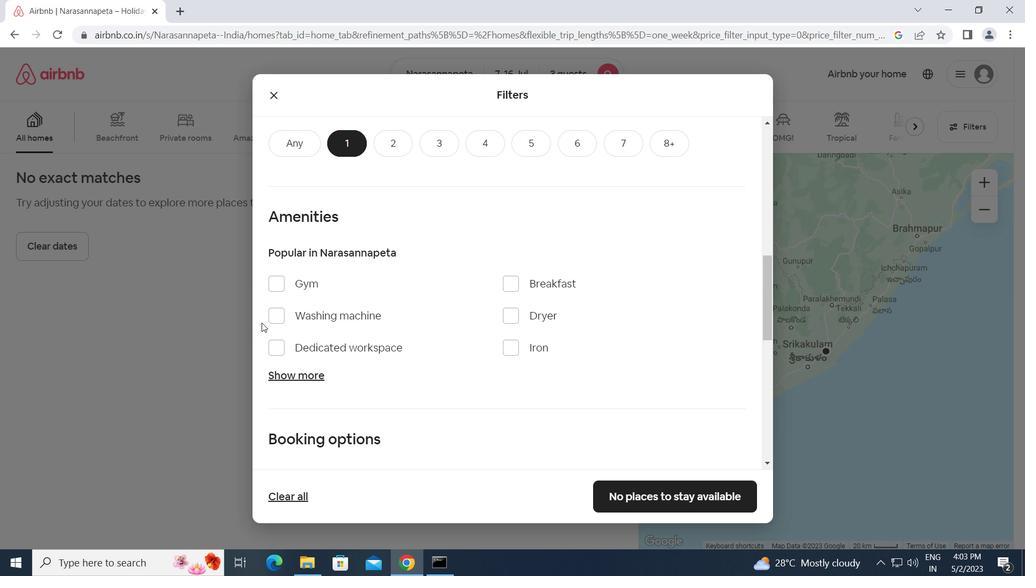
Action: Mouse pressed left at (274, 317)
Screenshot: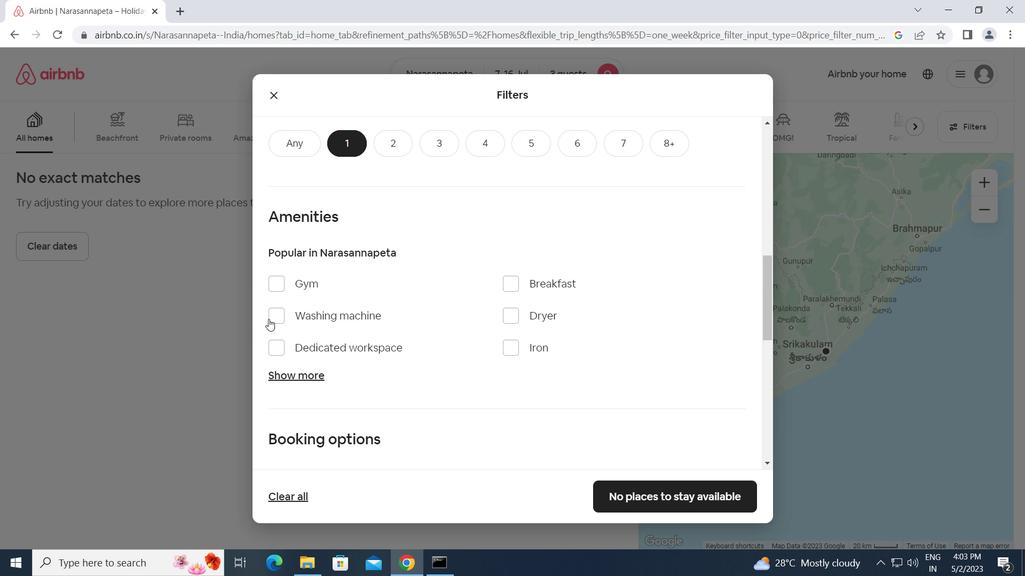 
Action: Mouse moved to (418, 346)
Screenshot: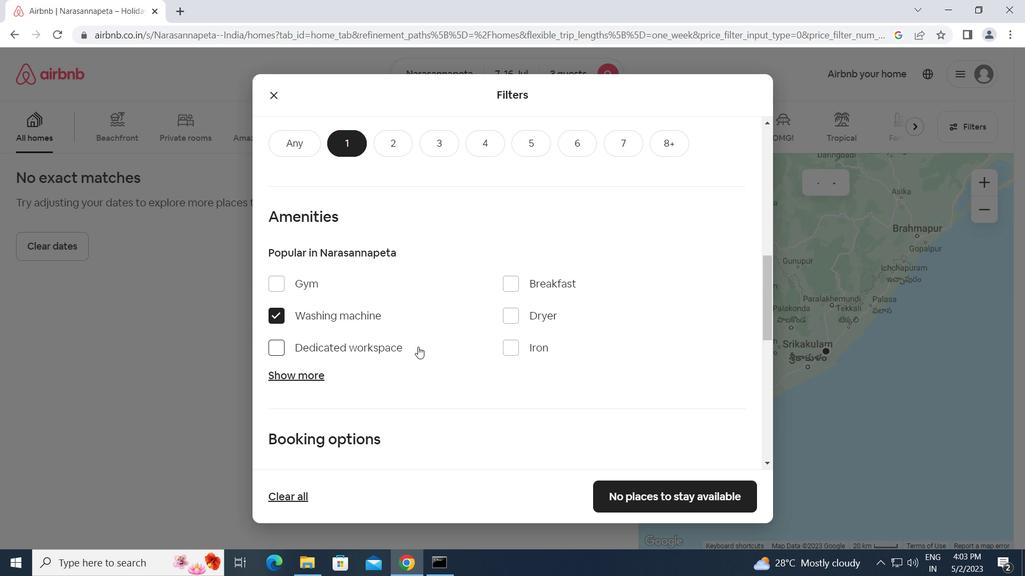 
Action: Mouse scrolled (418, 345) with delta (0, 0)
Screenshot: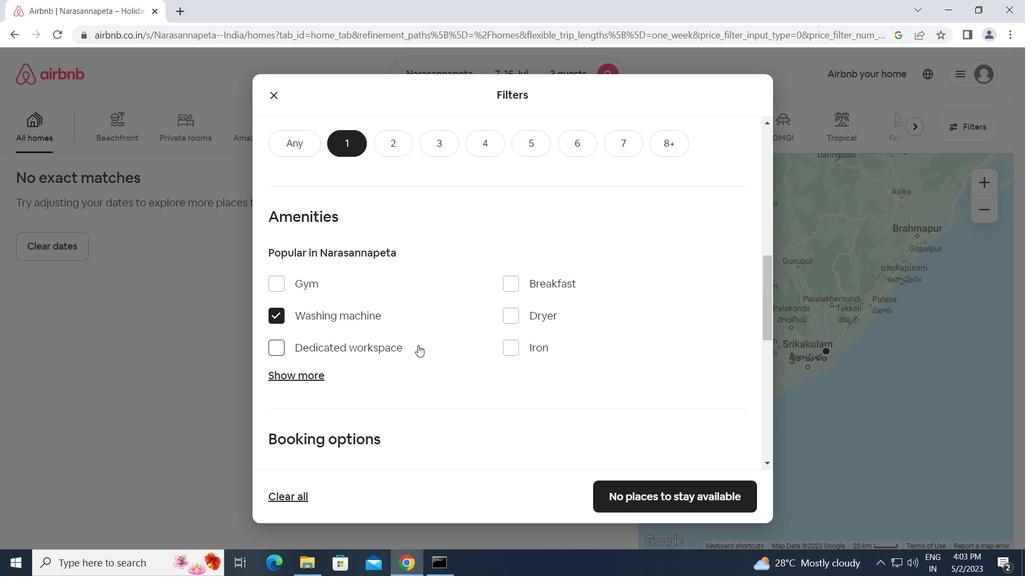 
Action: Mouse scrolled (418, 345) with delta (0, 0)
Screenshot: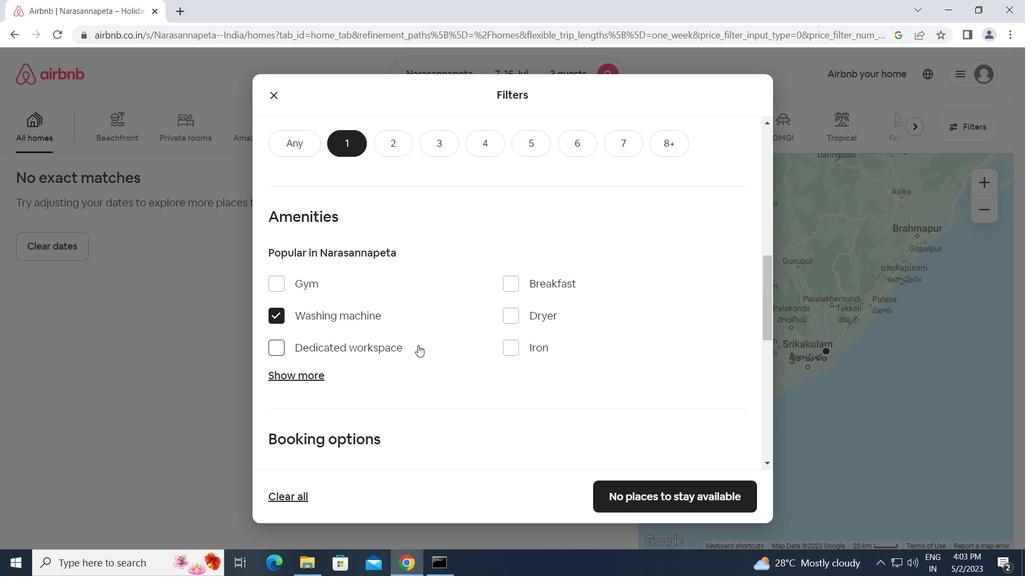 
Action: Mouse scrolled (418, 345) with delta (0, 0)
Screenshot: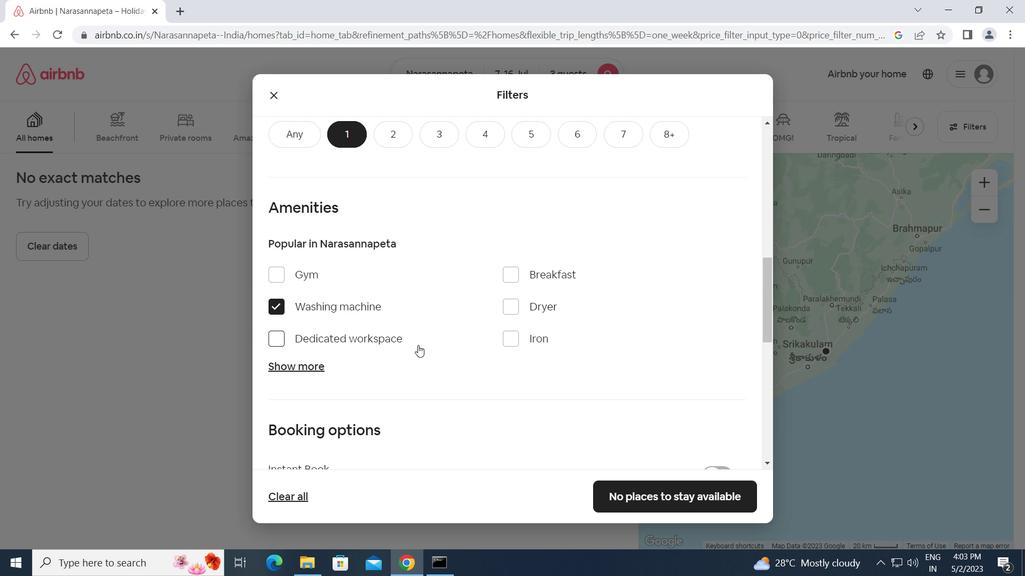 
Action: Mouse moved to (713, 330)
Screenshot: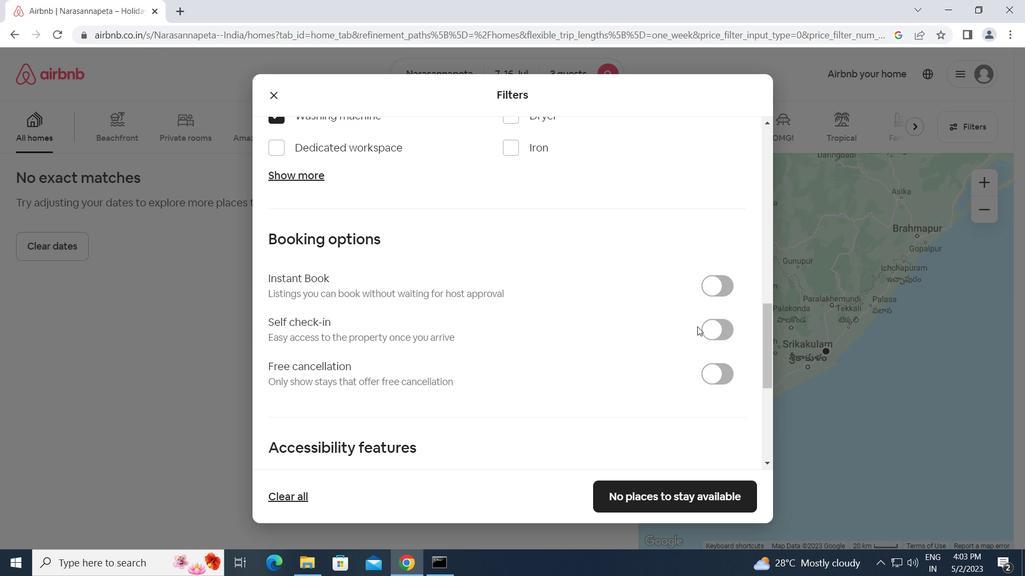 
Action: Mouse pressed left at (713, 330)
Screenshot: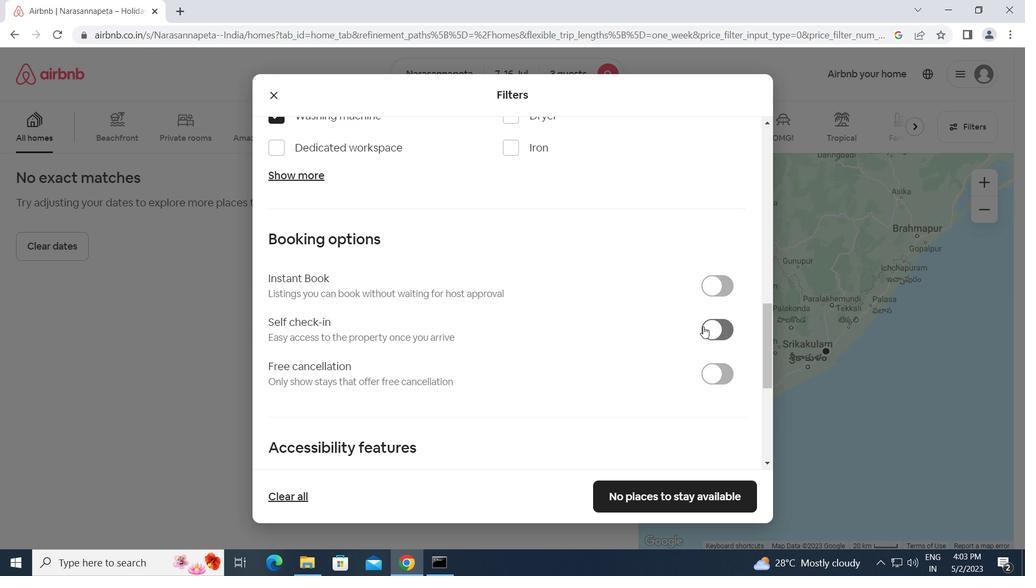 
Action: Mouse moved to (540, 357)
Screenshot: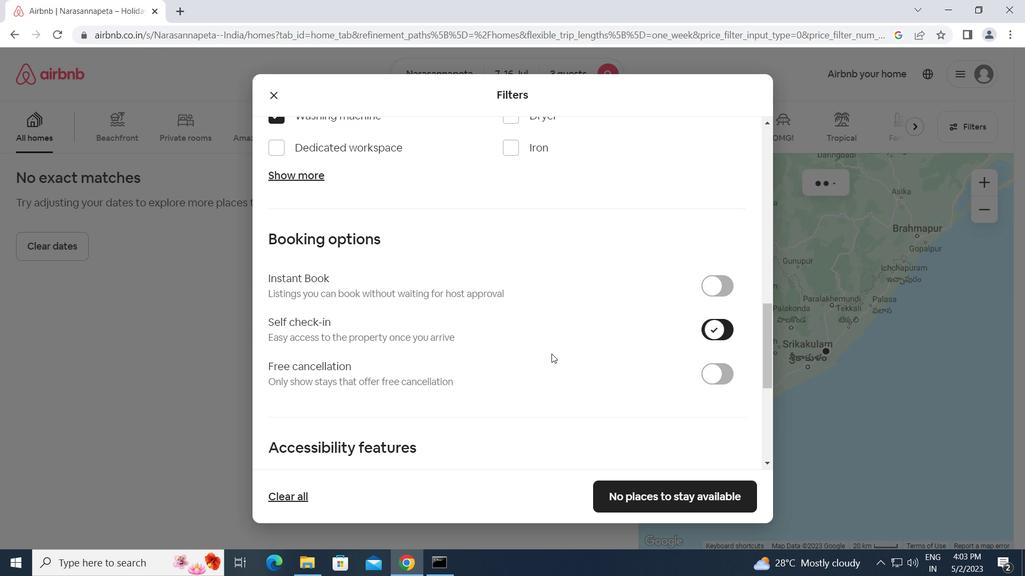 
Action: Mouse scrolled (540, 356) with delta (0, 0)
Screenshot: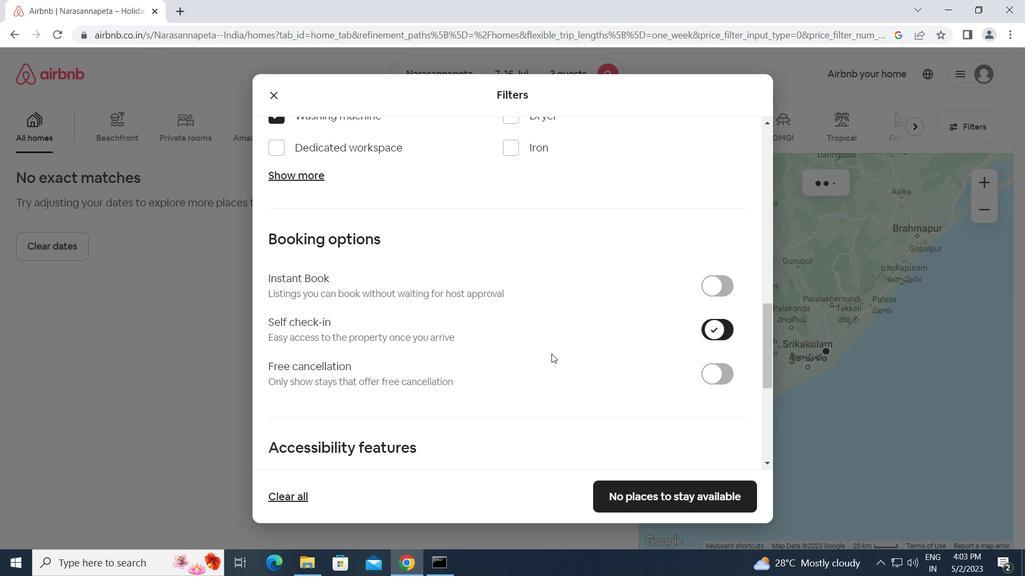 
Action: Mouse scrolled (540, 356) with delta (0, 0)
Screenshot: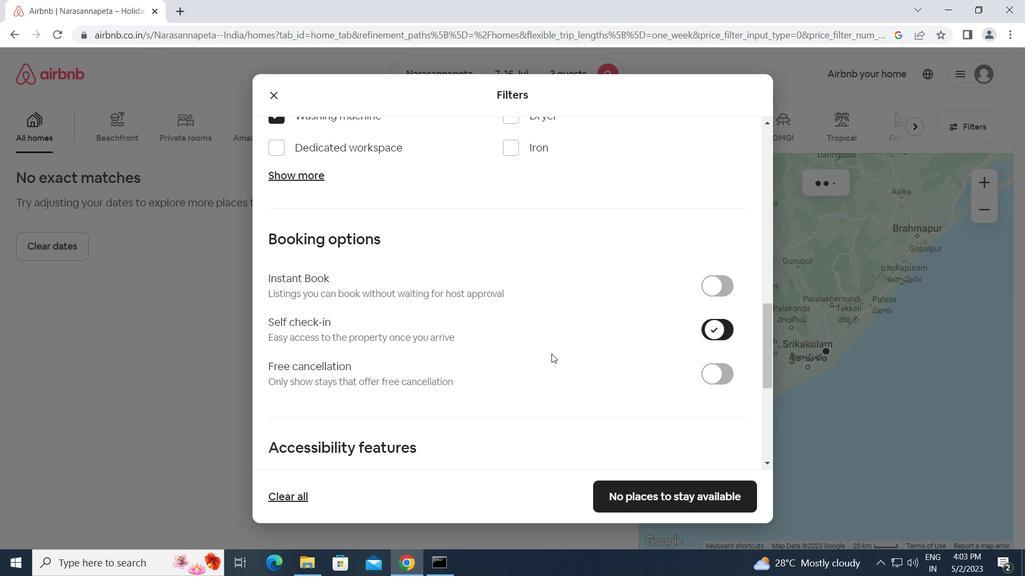 
Action: Mouse scrolled (540, 356) with delta (0, 0)
Screenshot: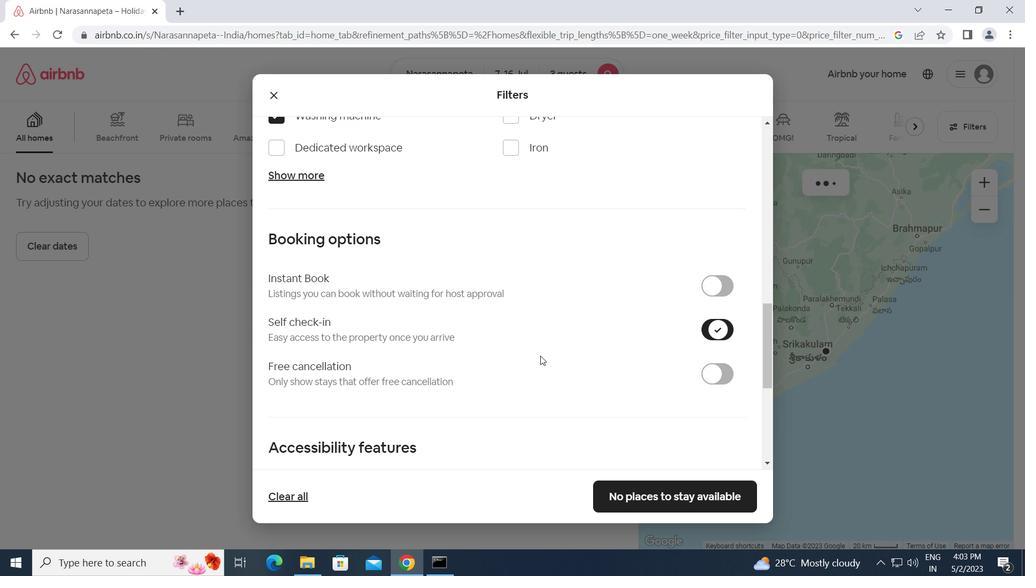 
Action: Mouse scrolled (540, 356) with delta (0, 0)
Screenshot: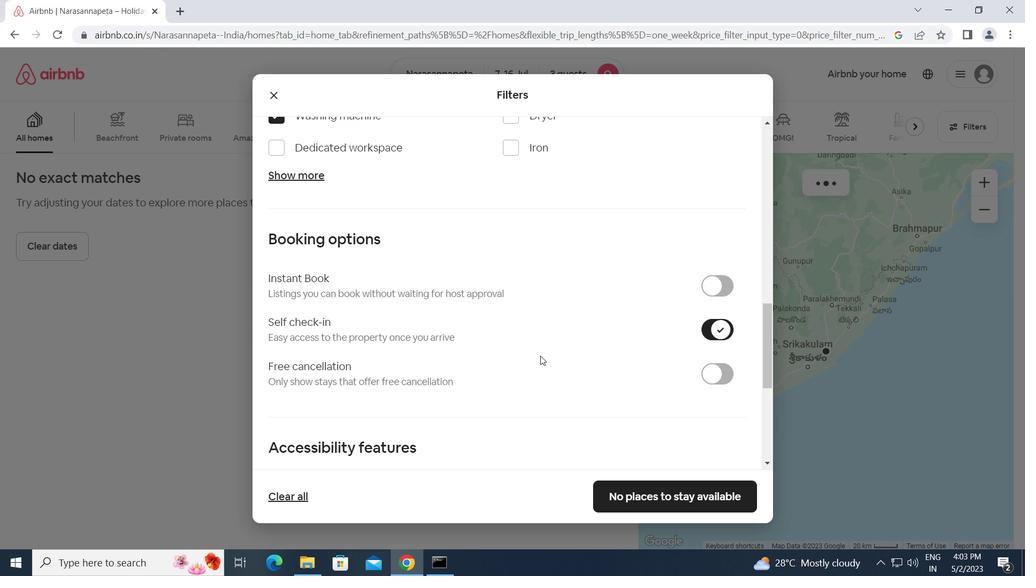 
Action: Mouse moved to (315, 425)
Screenshot: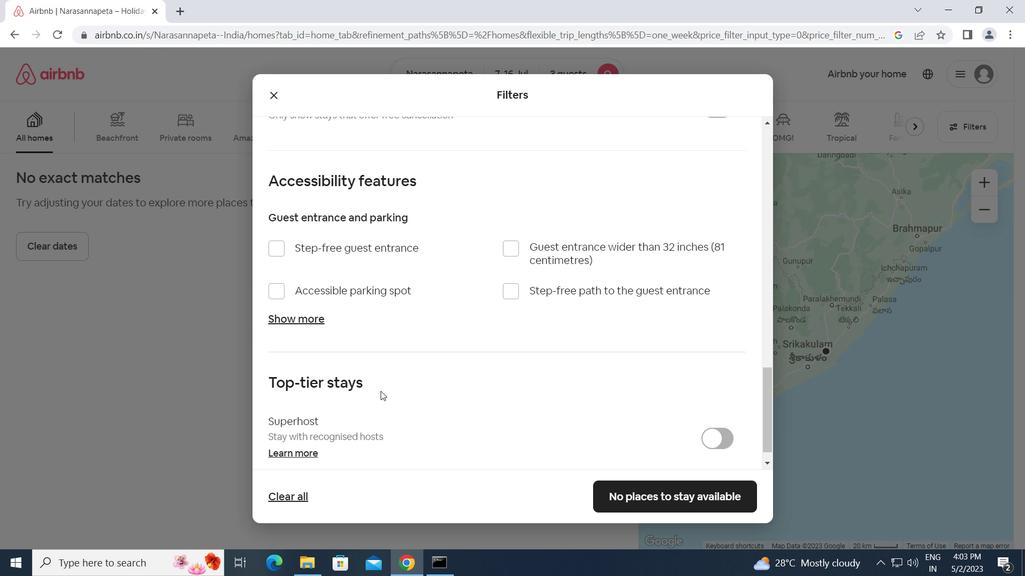 
Action: Mouse scrolled (315, 424) with delta (0, 0)
Screenshot: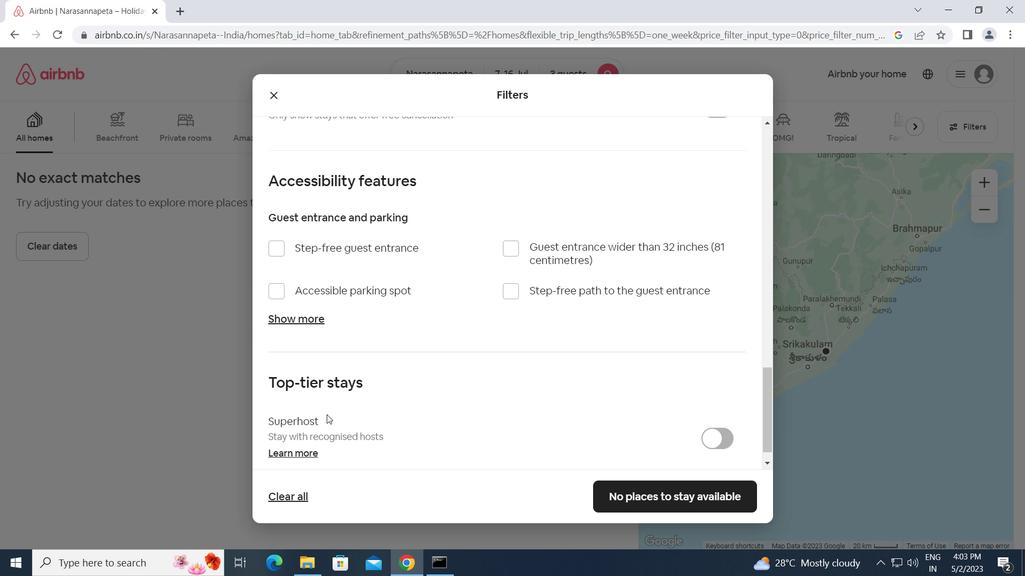 
Action: Mouse scrolled (315, 424) with delta (0, 0)
Screenshot: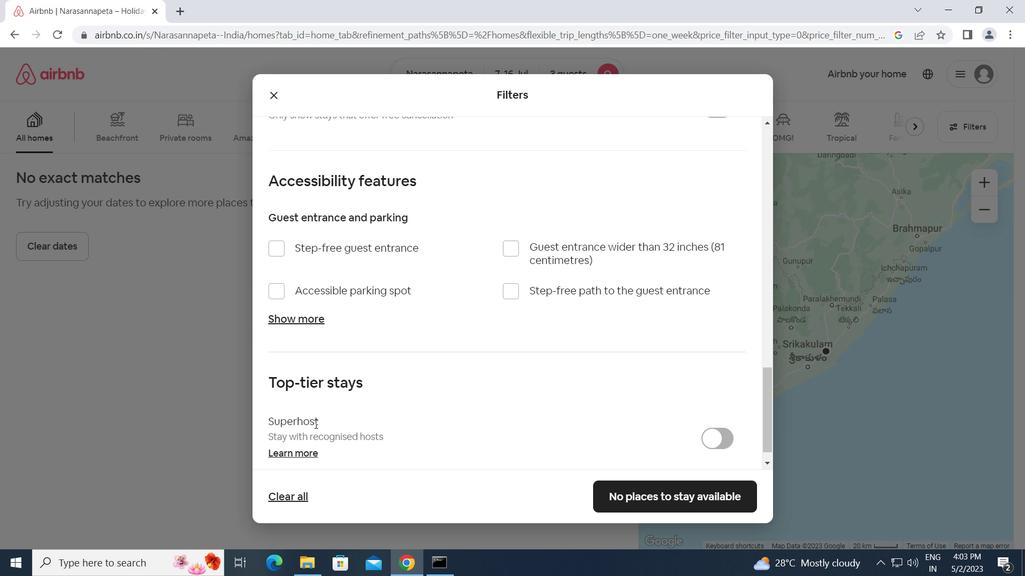 
Action: Mouse scrolled (315, 424) with delta (0, 0)
Screenshot: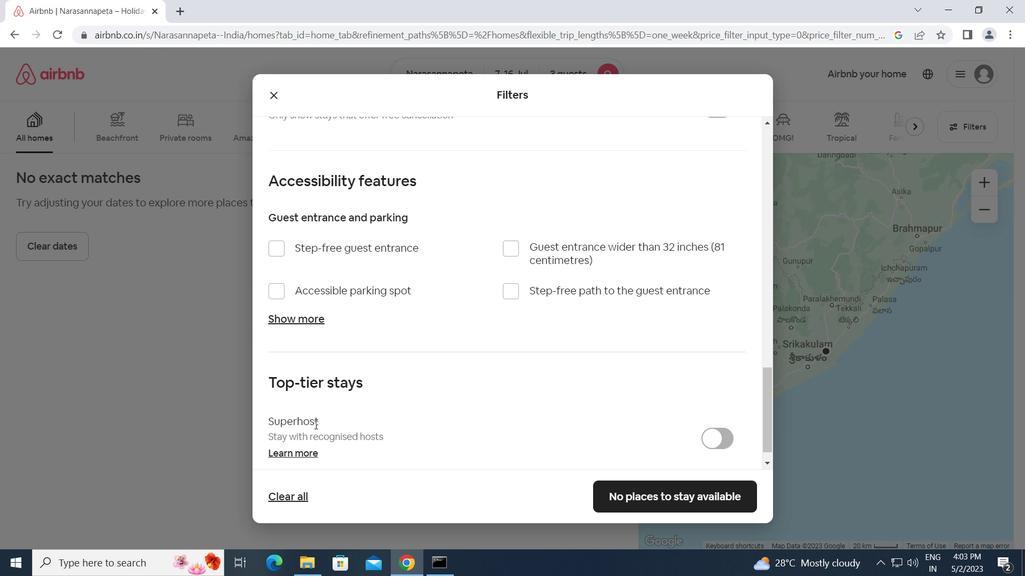 
Action: Mouse moved to (712, 495)
Screenshot: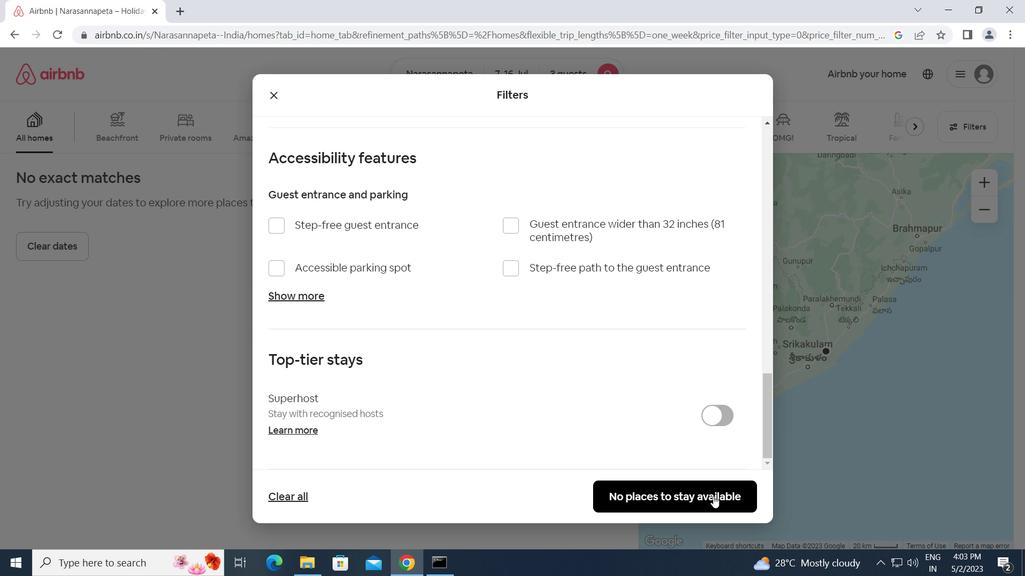 
Action: Mouse pressed left at (712, 495)
Screenshot: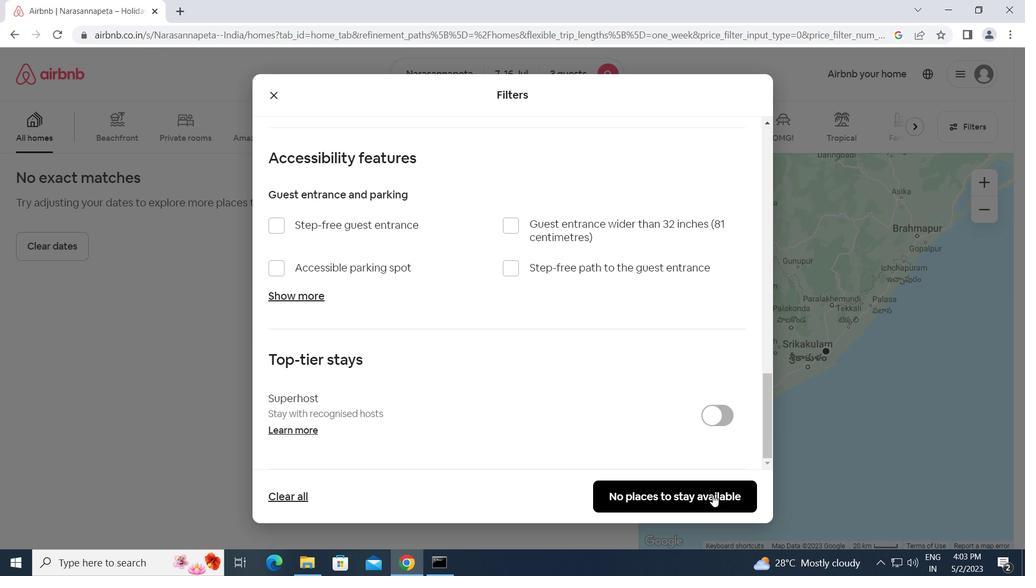 
Action: Mouse moved to (712, 494)
Screenshot: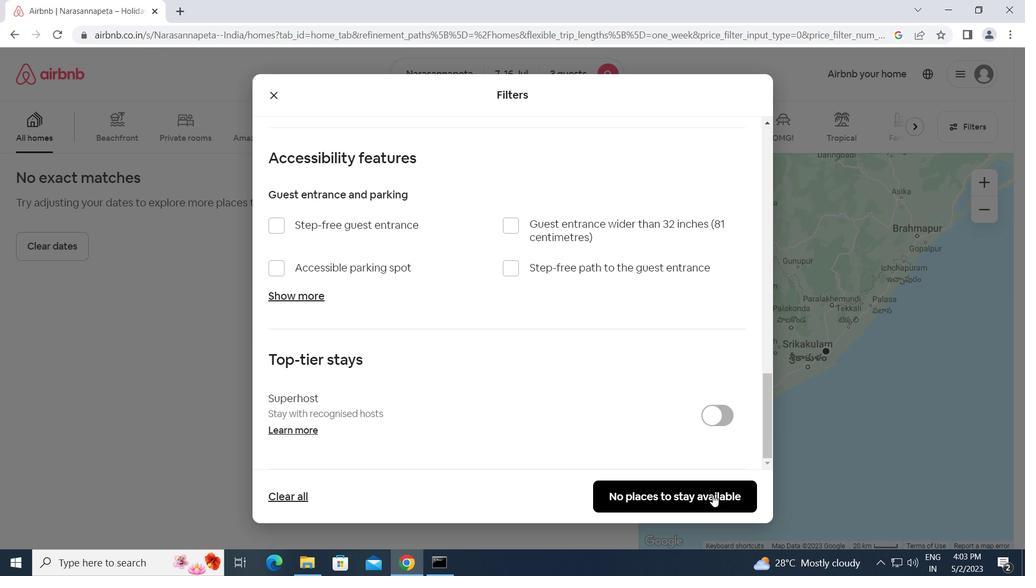 
